 Task: Find connections with filter location Suhl with filter topic #personalbrandingwith filter profile language German with filter current company Rothschild & Co with filter school Dayananda Sagar University with filter industry Hospitals with filter service category Information Management with filter keywords title Zoologist
Action: Mouse moved to (145, 220)
Screenshot: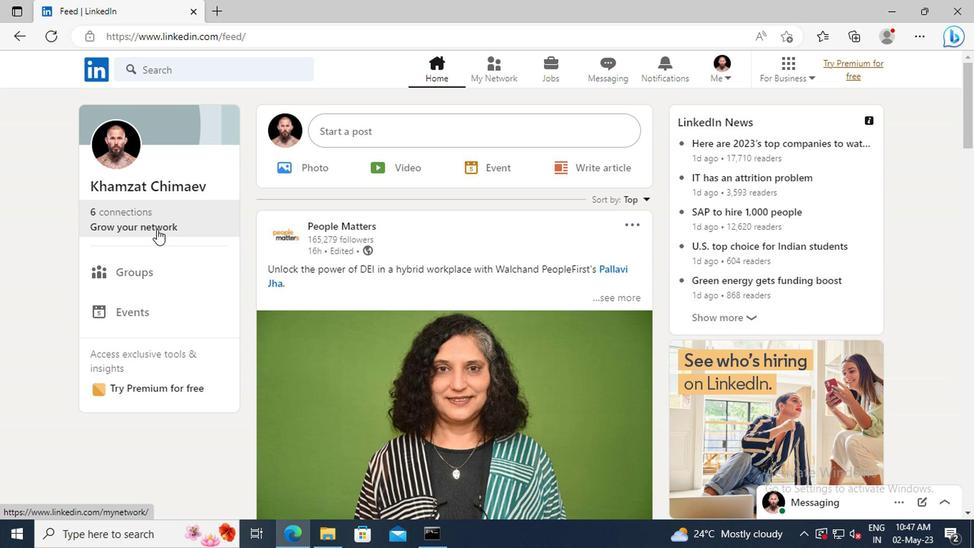 
Action: Mouse pressed left at (145, 220)
Screenshot: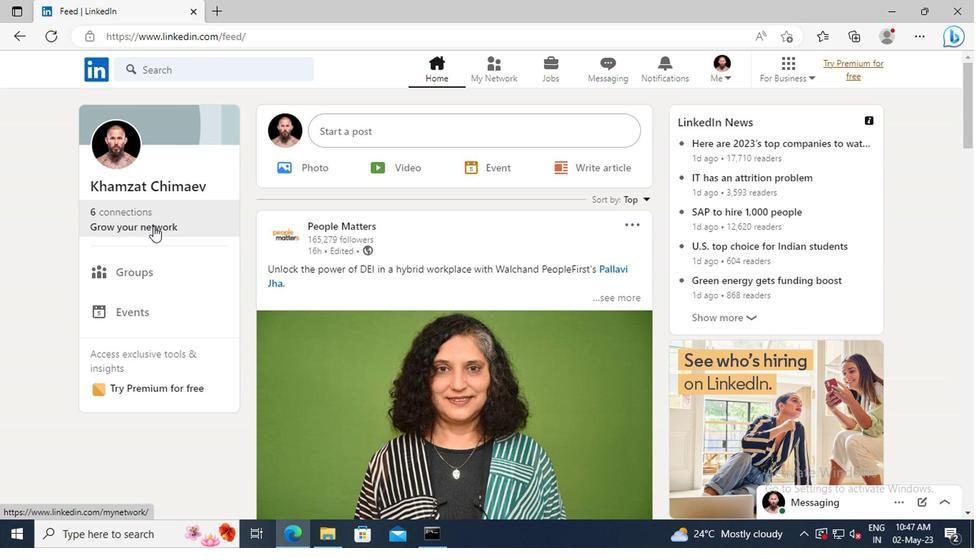 
Action: Mouse moved to (151, 148)
Screenshot: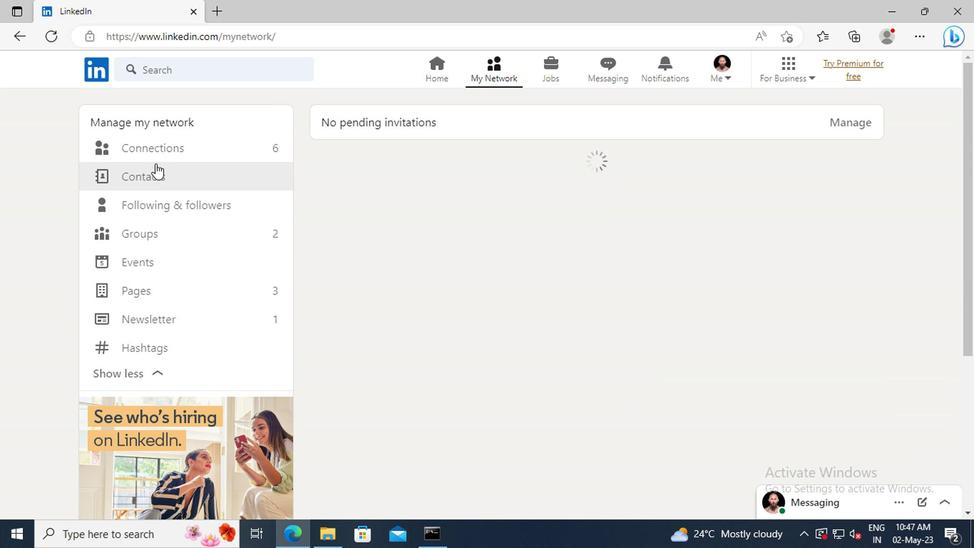 
Action: Mouse pressed left at (151, 148)
Screenshot: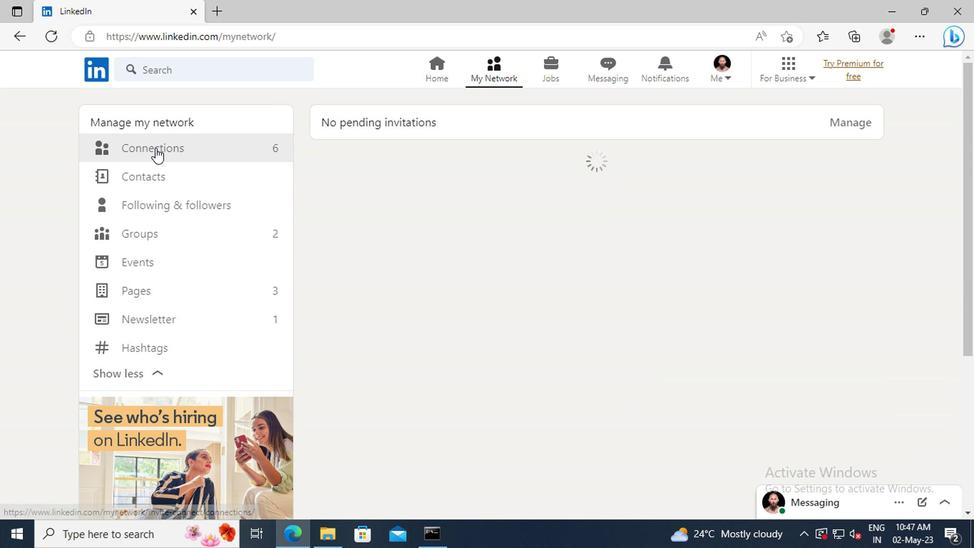 
Action: Mouse moved to (574, 153)
Screenshot: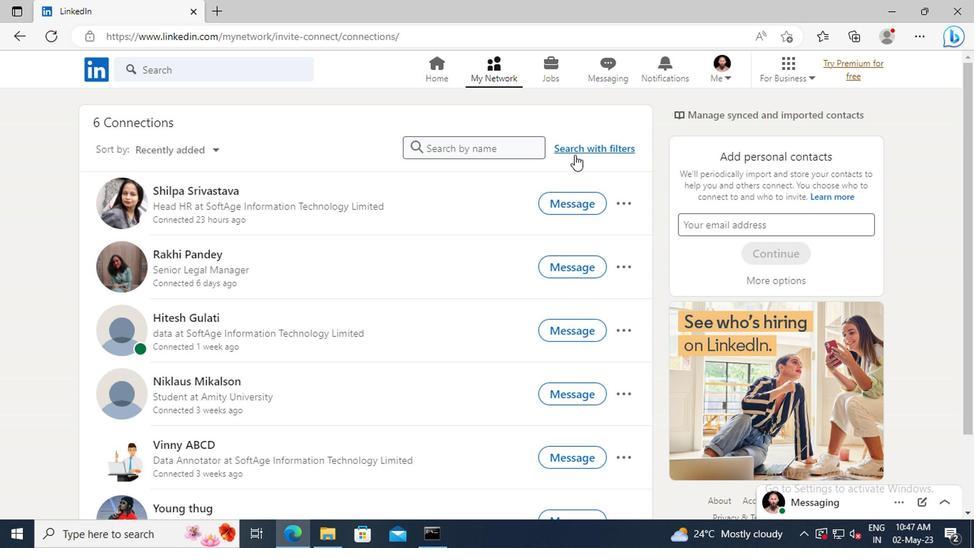 
Action: Mouse pressed left at (574, 153)
Screenshot: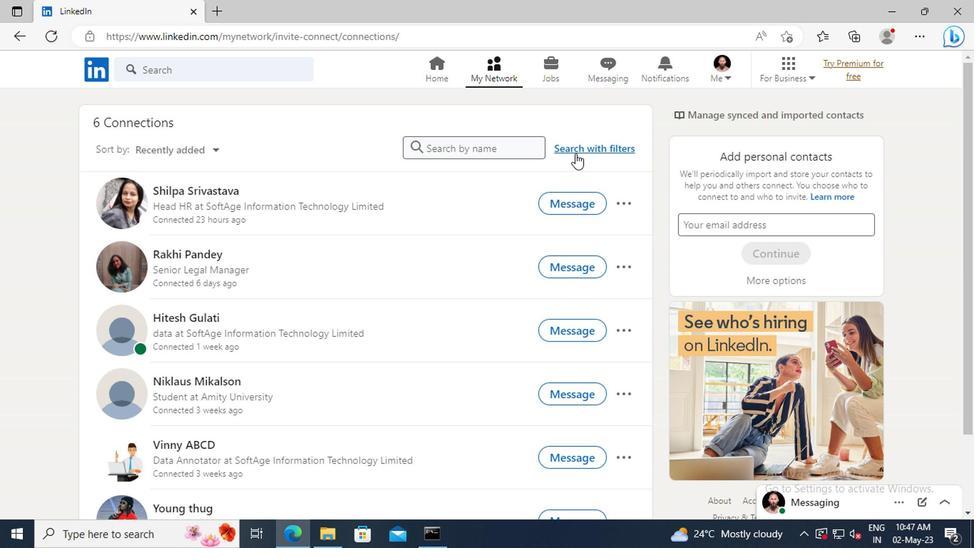
Action: Mouse moved to (532, 113)
Screenshot: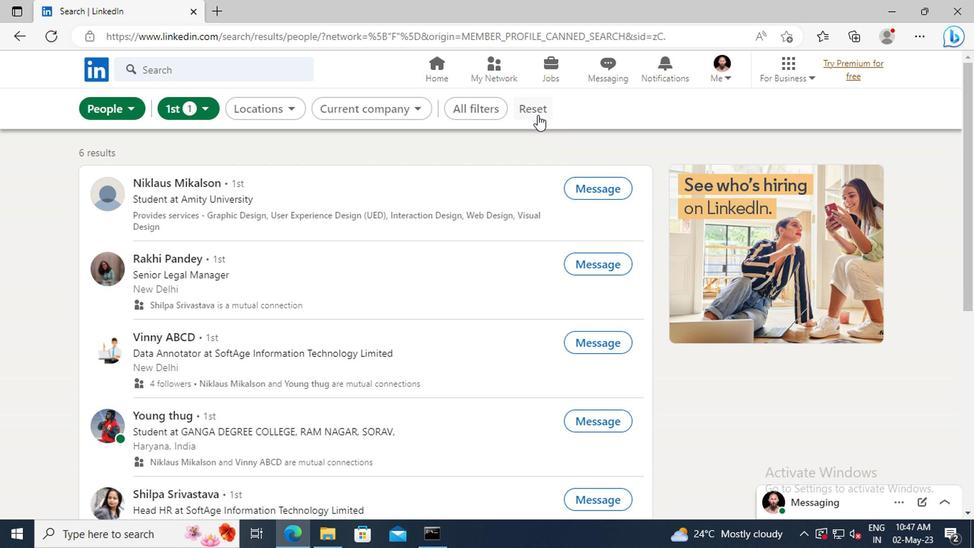 
Action: Mouse pressed left at (532, 113)
Screenshot: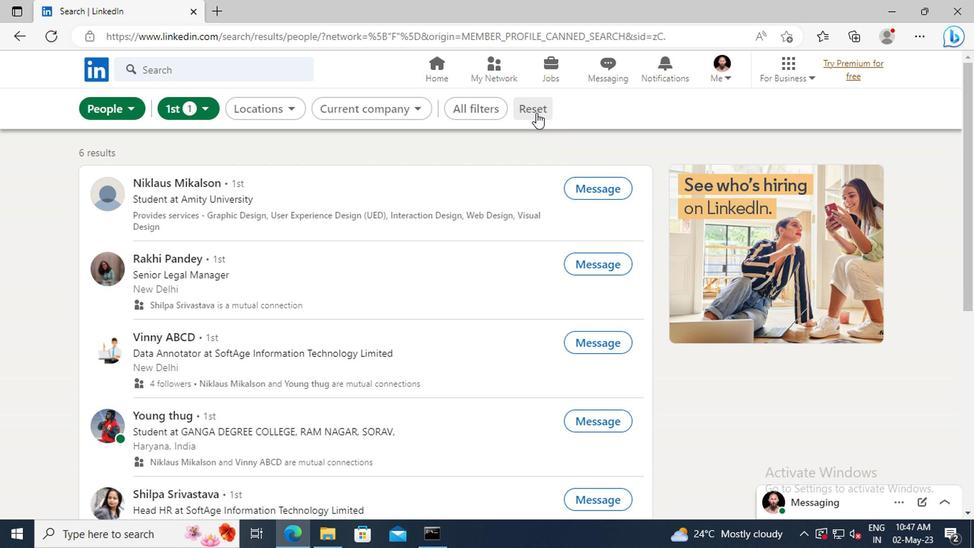 
Action: Mouse moved to (511, 111)
Screenshot: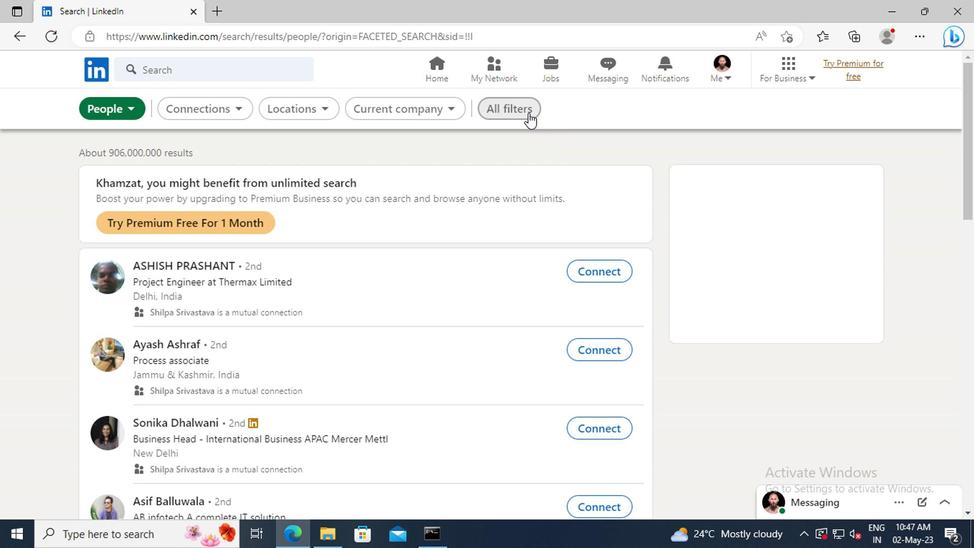 
Action: Mouse pressed left at (511, 111)
Screenshot: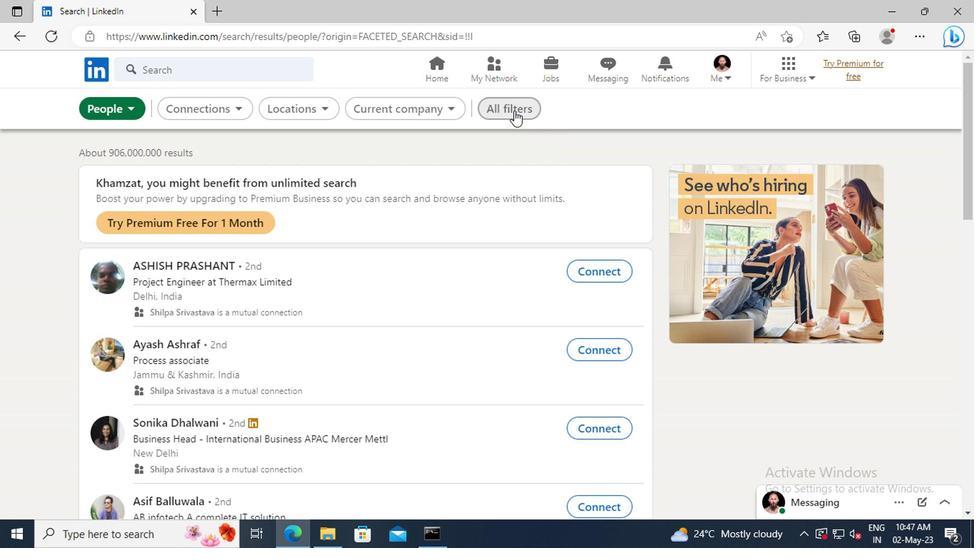 
Action: Mouse moved to (718, 238)
Screenshot: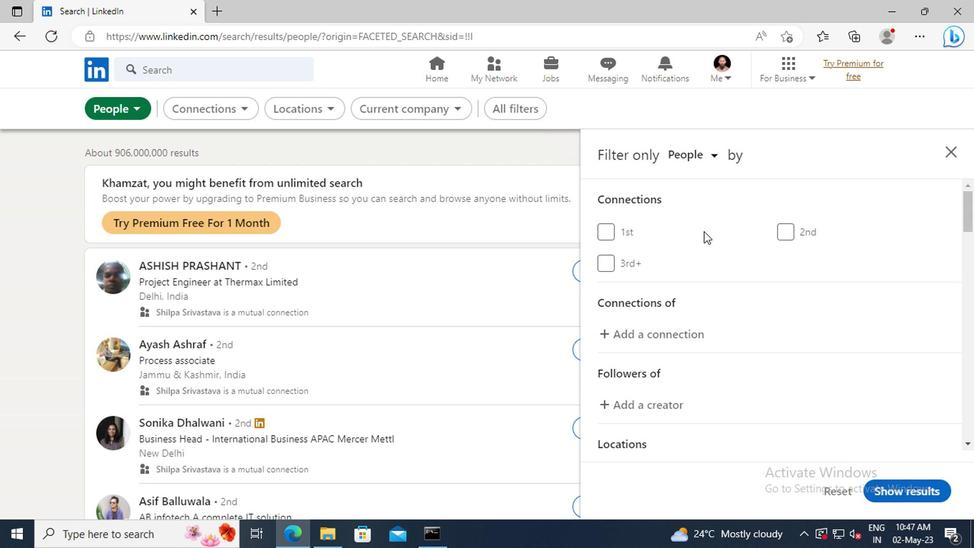 
Action: Mouse scrolled (718, 236) with delta (0, -1)
Screenshot: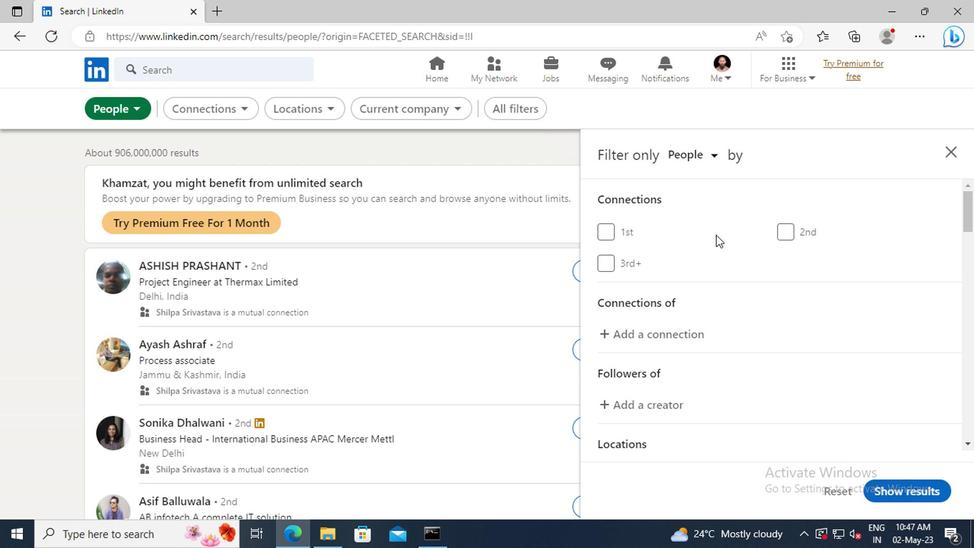 
Action: Mouse scrolled (718, 236) with delta (0, -1)
Screenshot: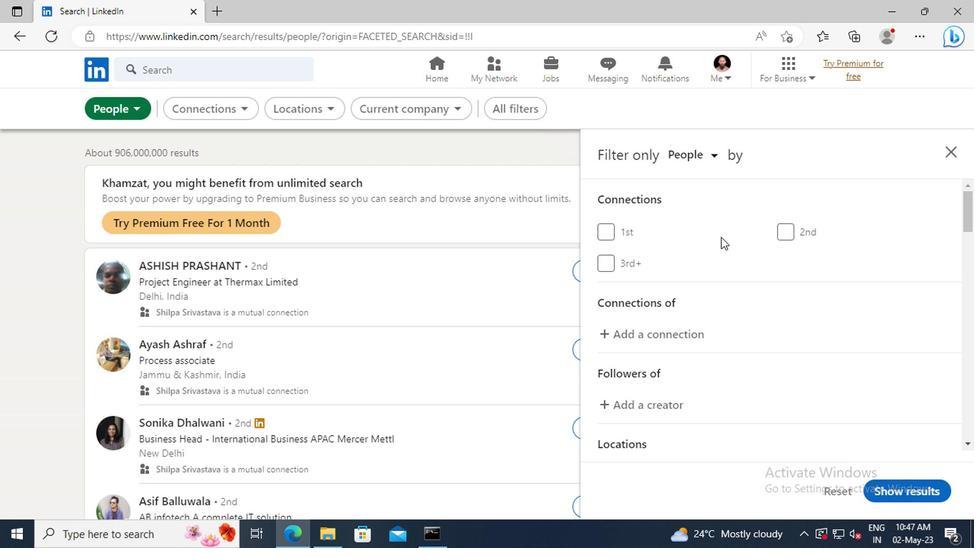 
Action: Mouse scrolled (718, 236) with delta (0, -1)
Screenshot: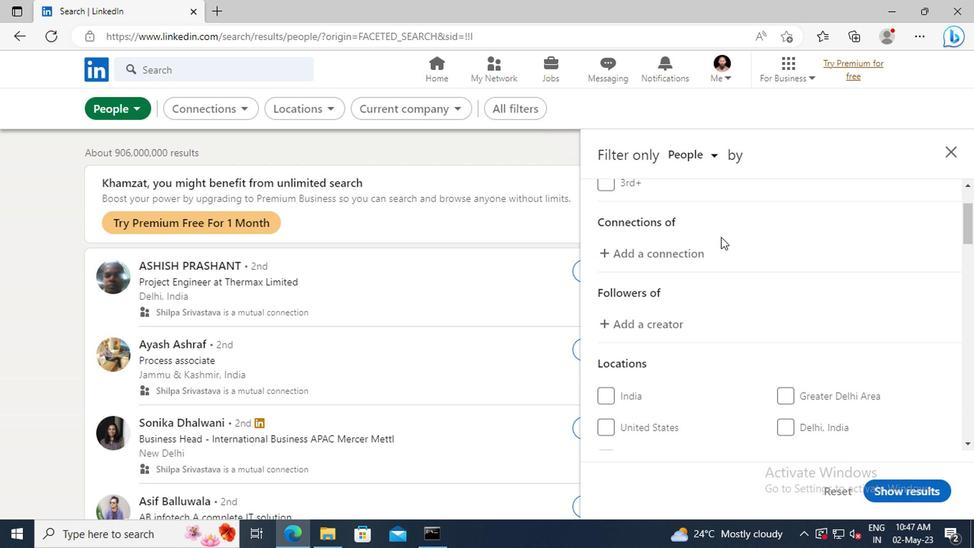 
Action: Mouse scrolled (718, 236) with delta (0, -1)
Screenshot: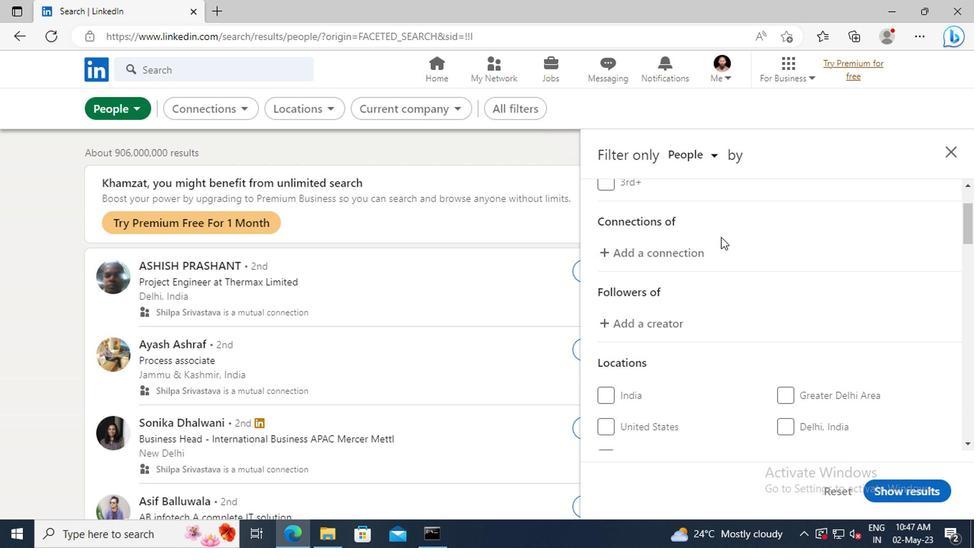 
Action: Mouse moved to (718, 238)
Screenshot: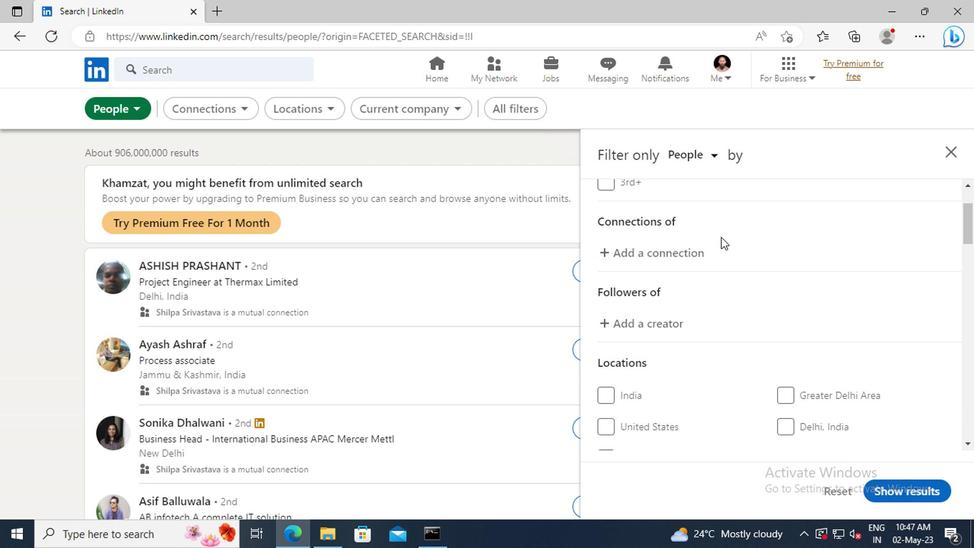 
Action: Mouse scrolled (718, 236) with delta (0, -1)
Screenshot: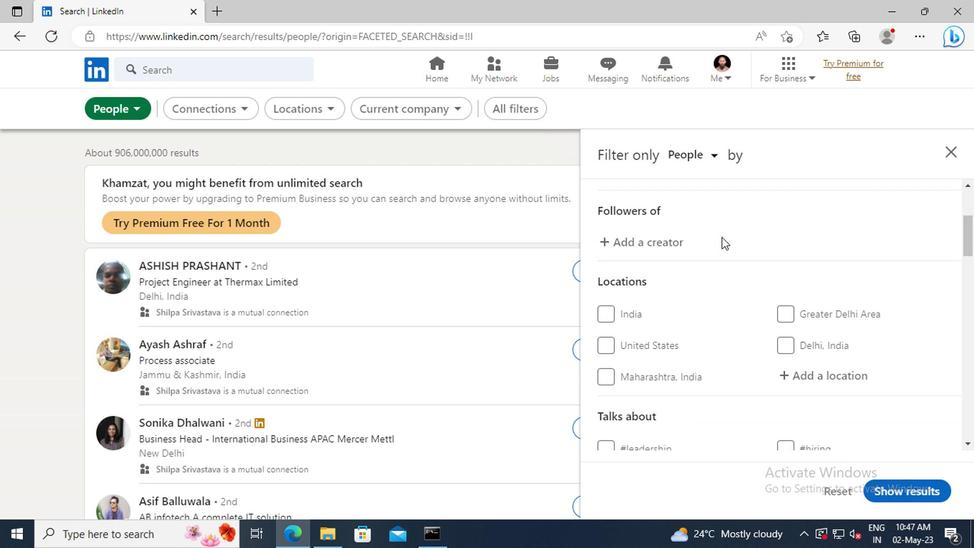 
Action: Mouse moved to (782, 334)
Screenshot: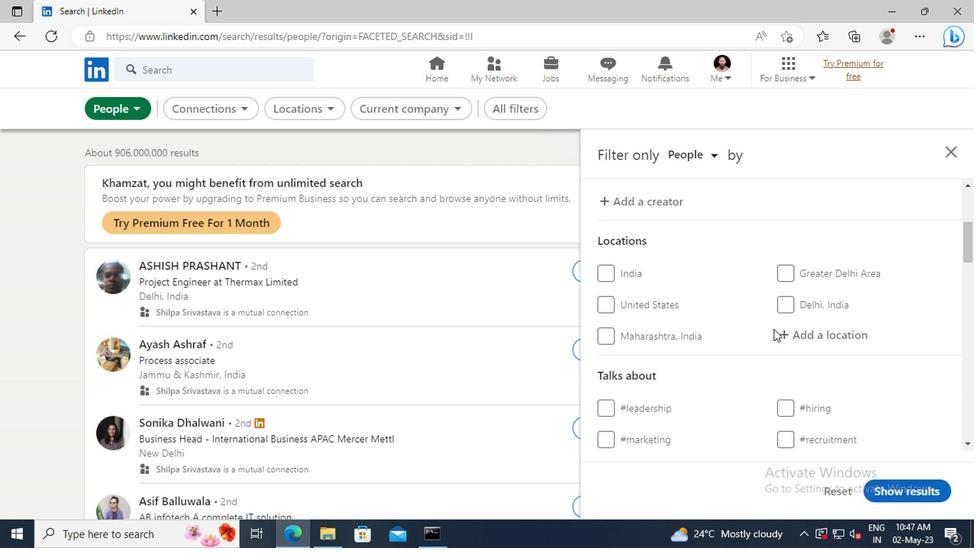 
Action: Mouse pressed left at (782, 334)
Screenshot: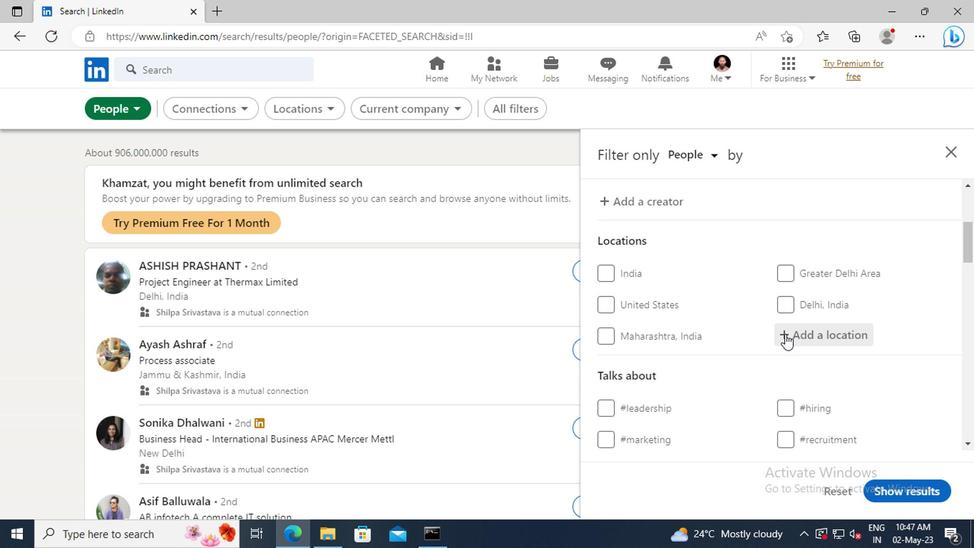 
Action: Key pressed <Key.shift>SUHL
Screenshot: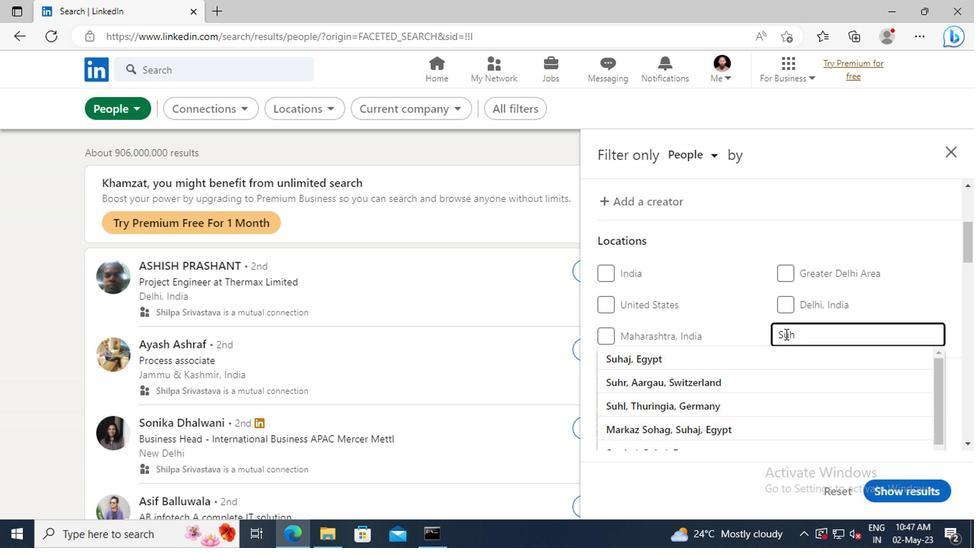 
Action: Mouse moved to (788, 352)
Screenshot: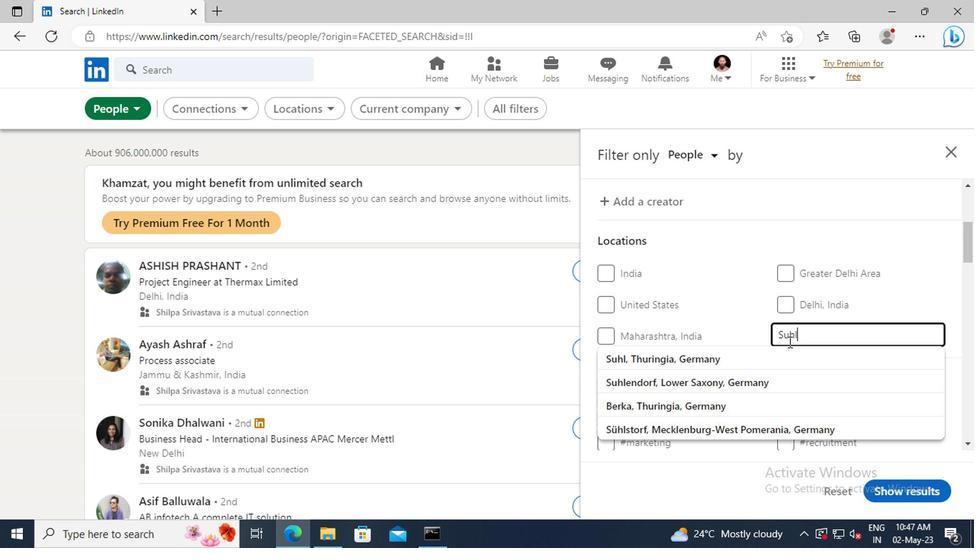
Action: Mouse pressed left at (788, 352)
Screenshot: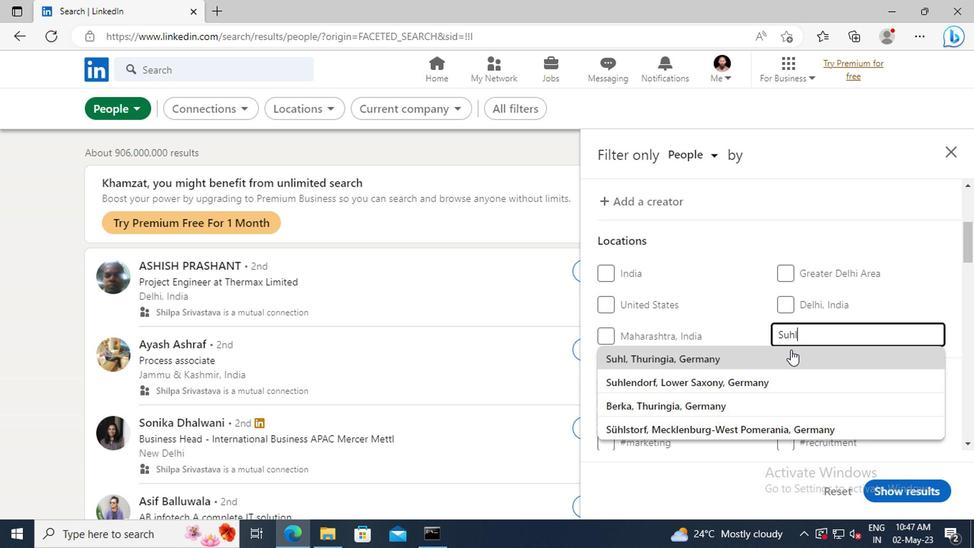 
Action: Mouse scrolled (788, 351) with delta (0, 0)
Screenshot: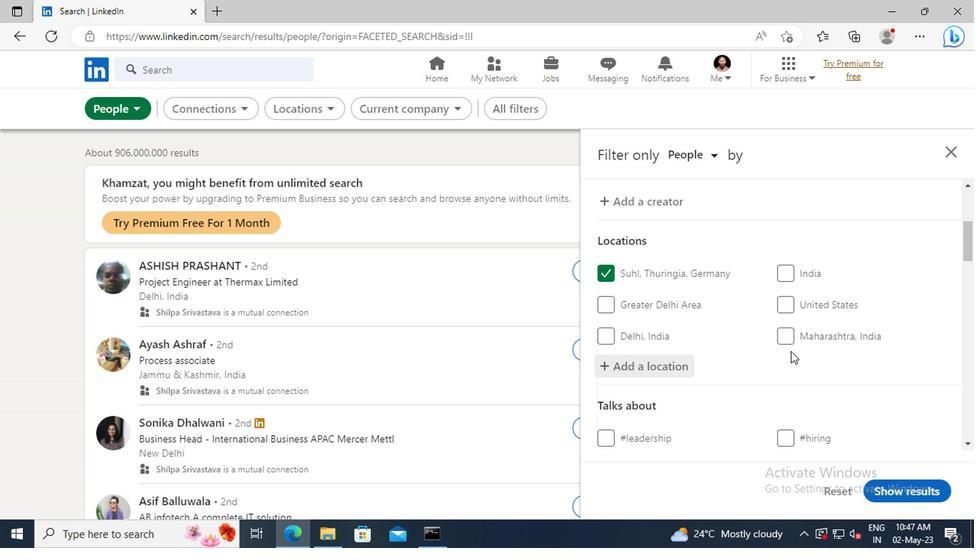 
Action: Mouse scrolled (788, 351) with delta (0, 0)
Screenshot: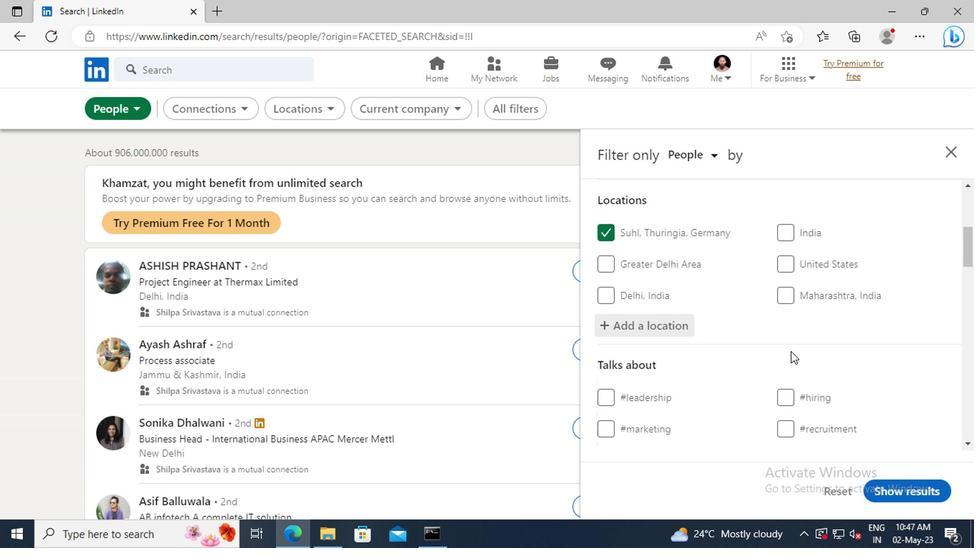 
Action: Mouse scrolled (788, 351) with delta (0, 0)
Screenshot: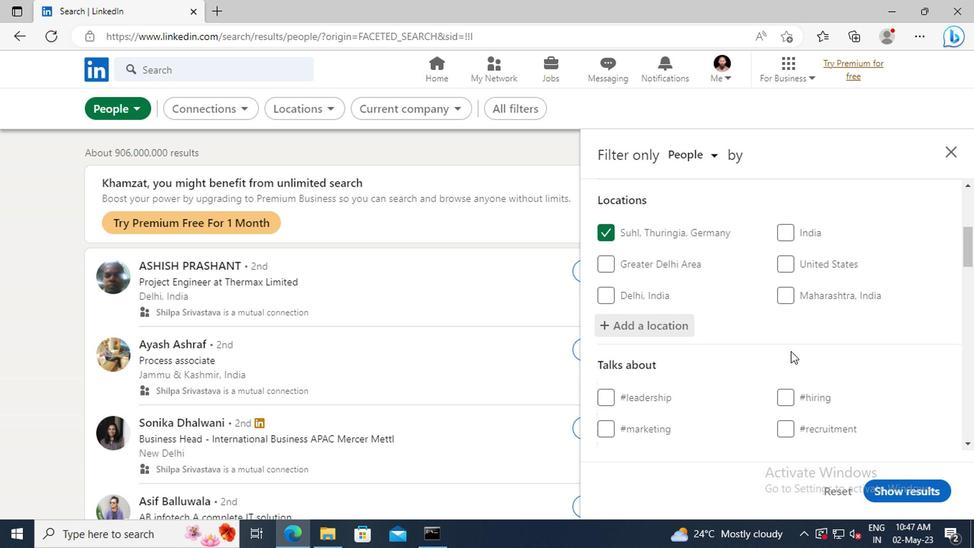 
Action: Mouse scrolled (788, 351) with delta (0, 0)
Screenshot: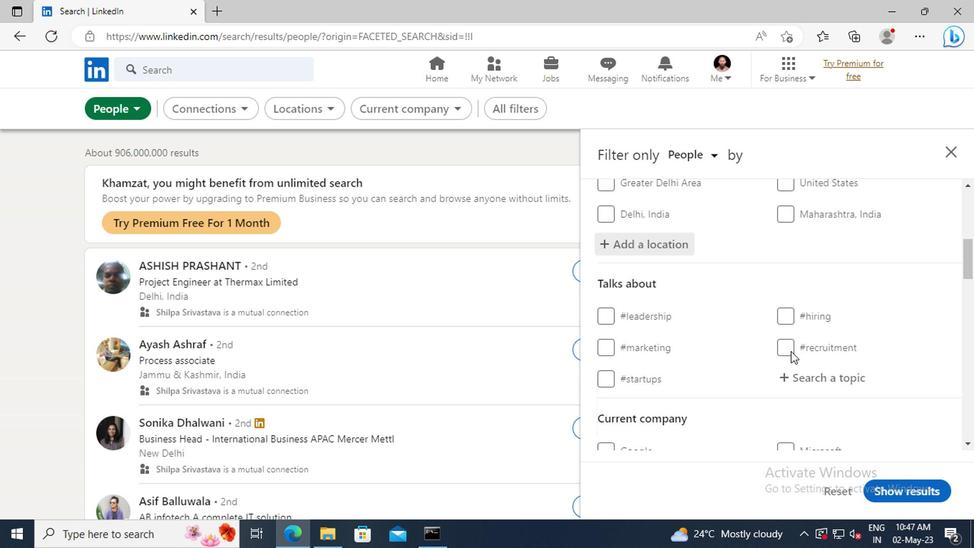 
Action: Mouse moved to (789, 343)
Screenshot: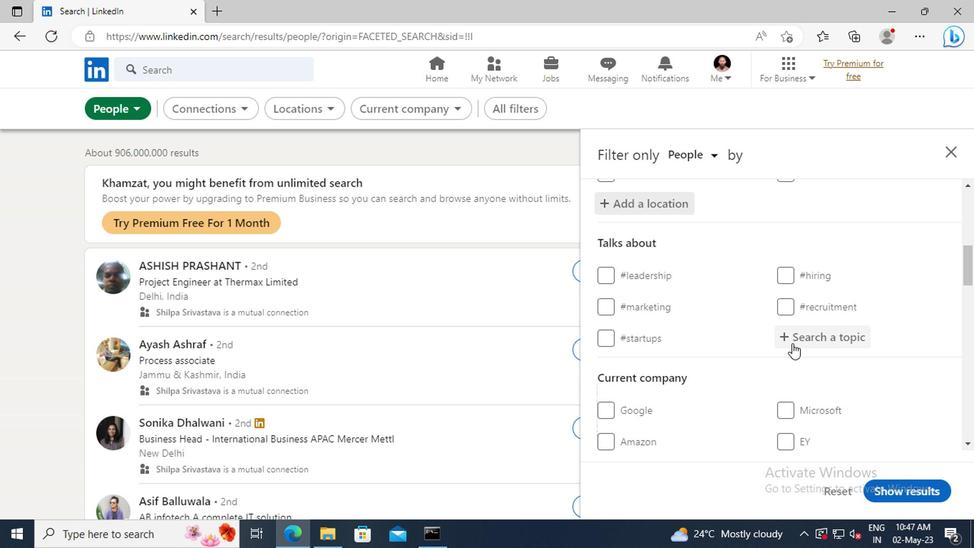 
Action: Mouse pressed left at (789, 343)
Screenshot: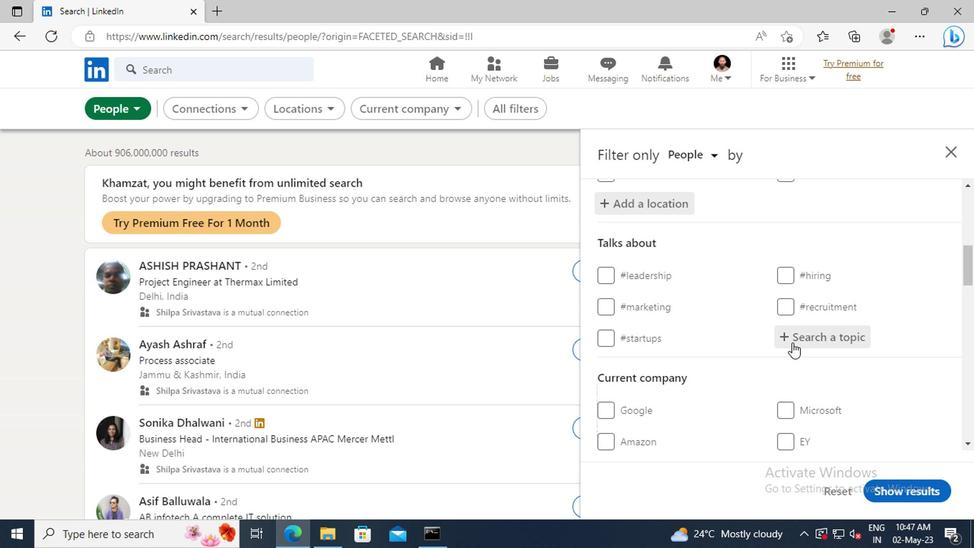 
Action: Key pressed PERSONALBR
Screenshot: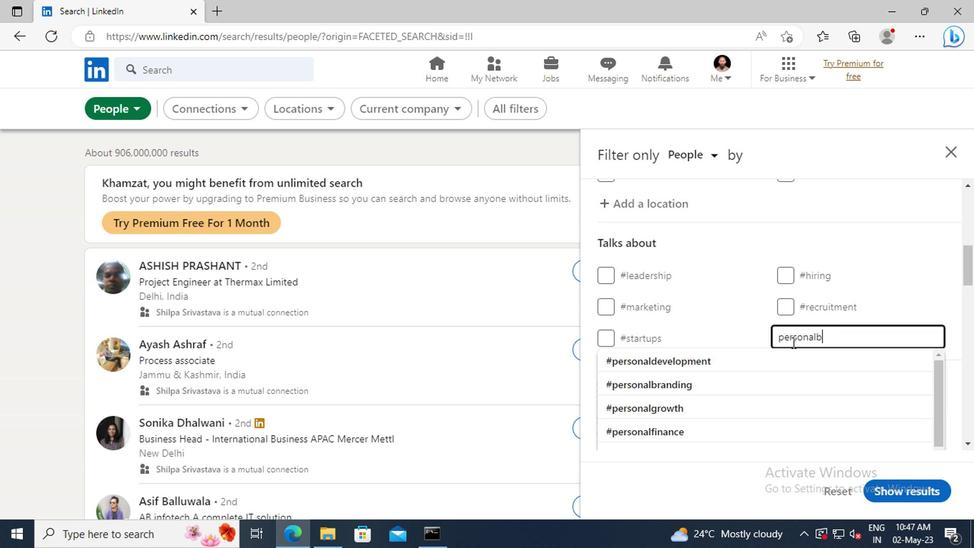 
Action: Mouse moved to (789, 354)
Screenshot: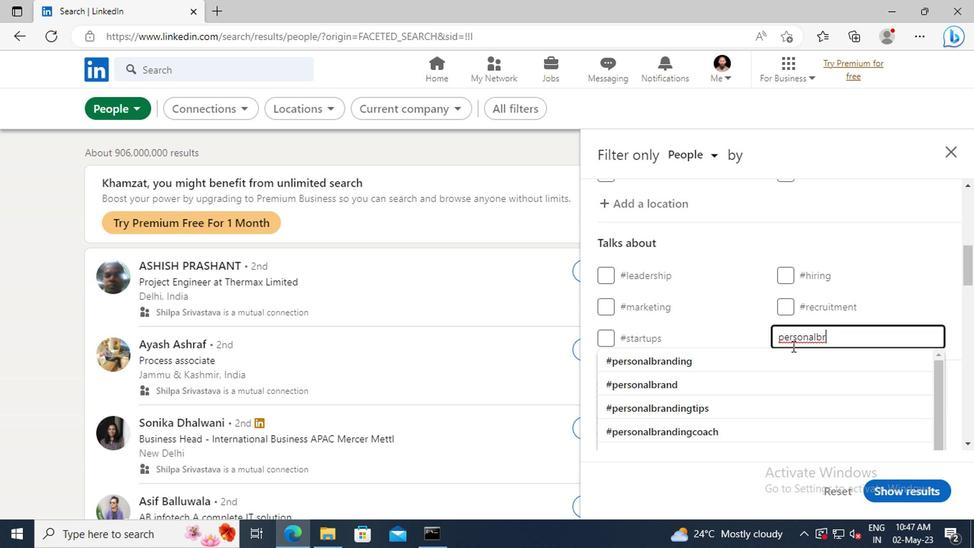 
Action: Mouse pressed left at (789, 354)
Screenshot: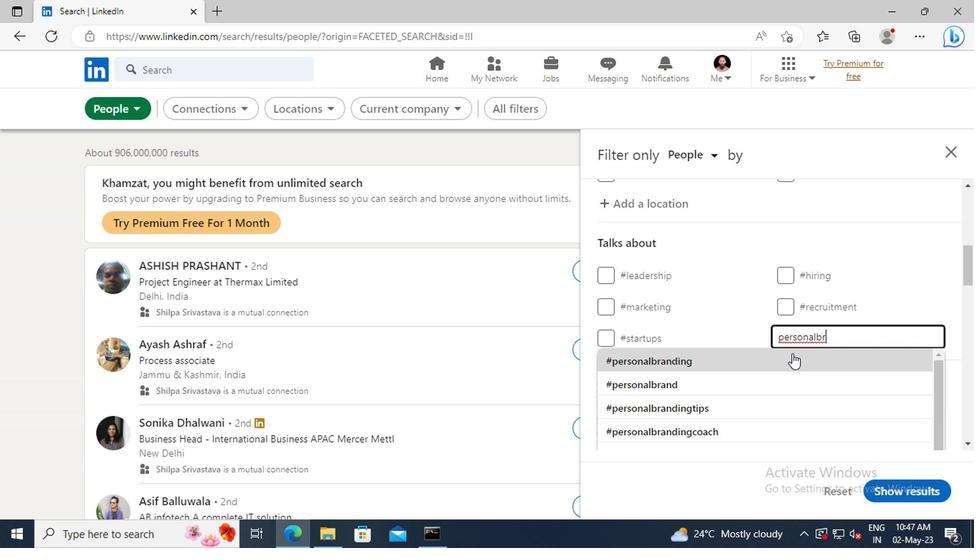 
Action: Mouse scrolled (789, 353) with delta (0, 0)
Screenshot: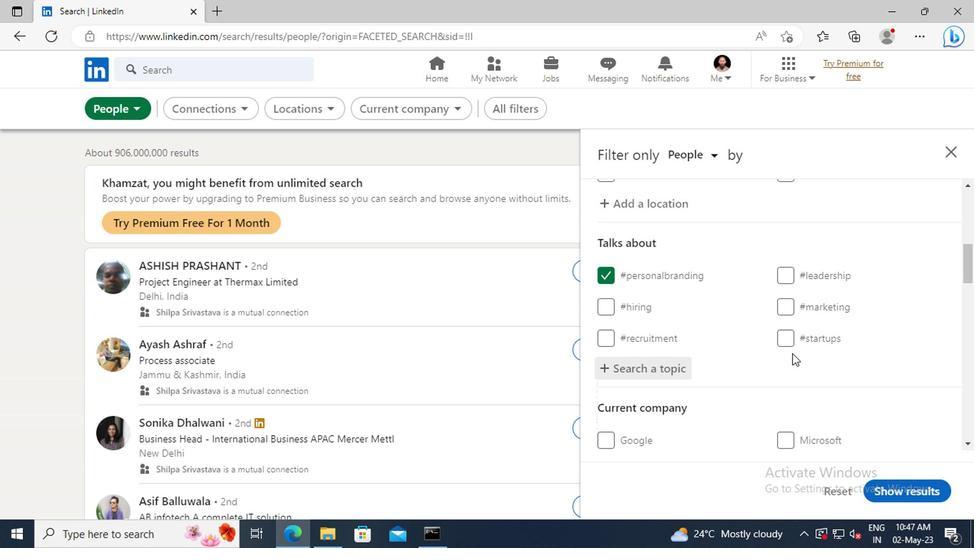 
Action: Mouse scrolled (789, 353) with delta (0, 0)
Screenshot: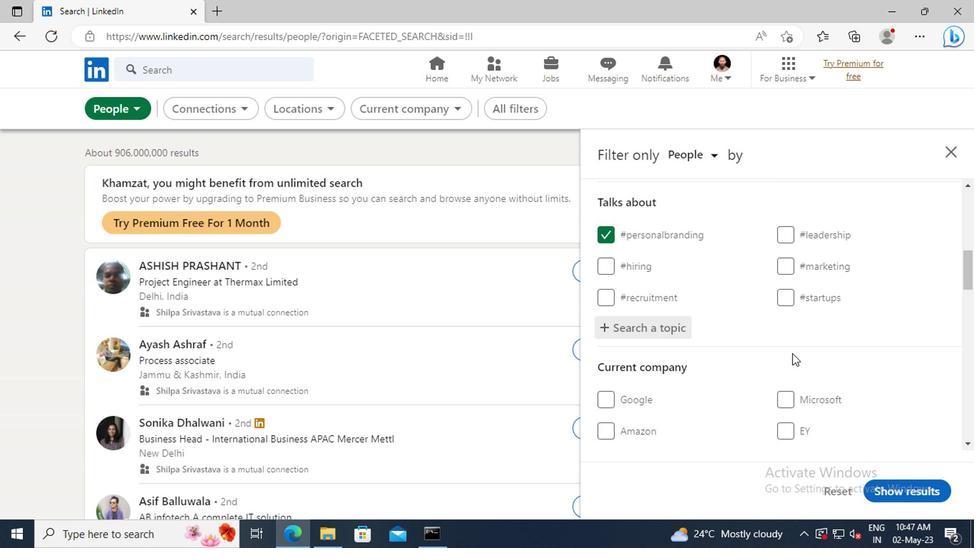 
Action: Mouse scrolled (789, 353) with delta (0, 0)
Screenshot: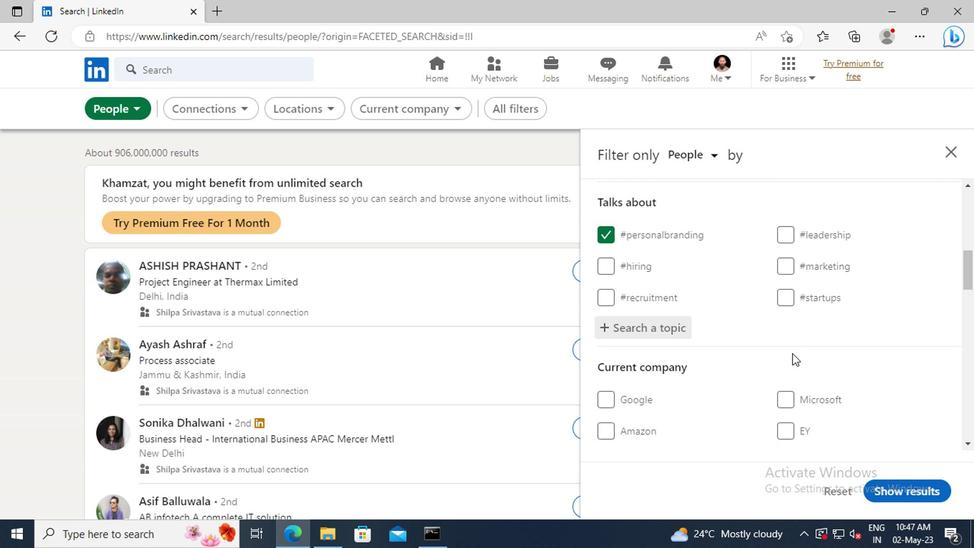 
Action: Mouse scrolled (789, 353) with delta (0, 0)
Screenshot: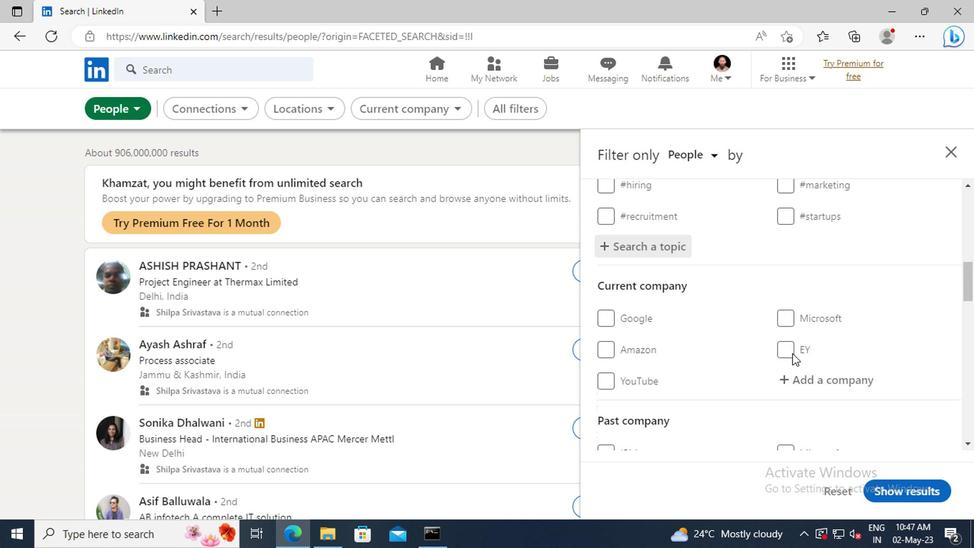 
Action: Mouse scrolled (789, 353) with delta (0, 0)
Screenshot: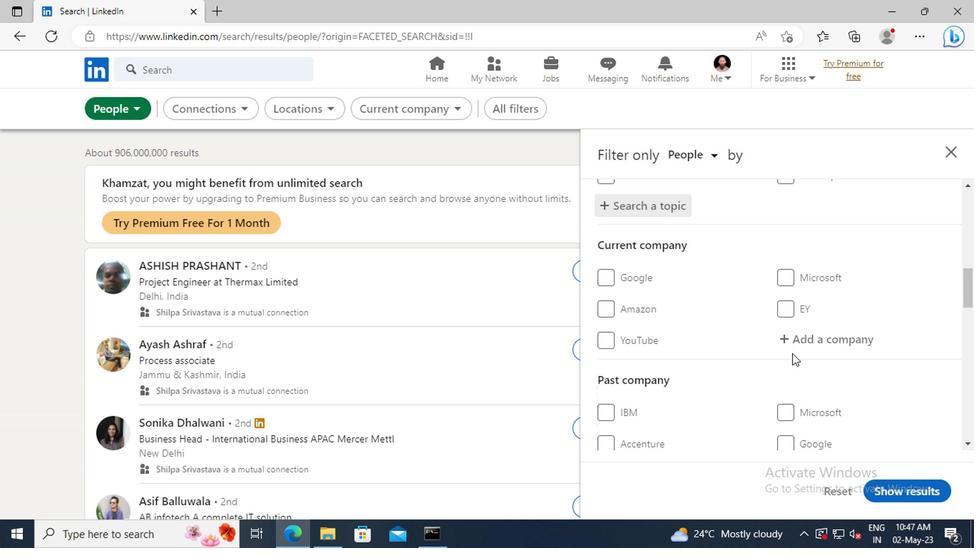 
Action: Mouse scrolled (789, 353) with delta (0, 0)
Screenshot: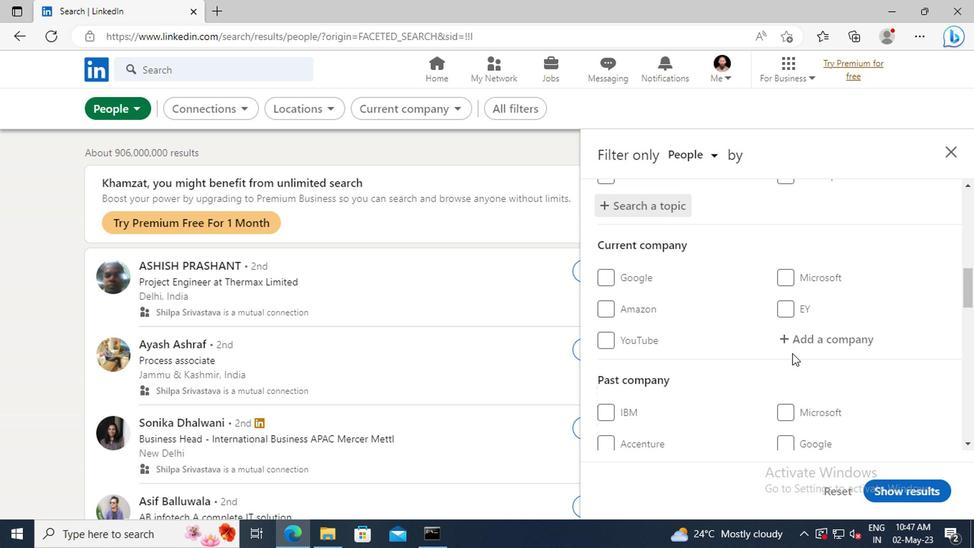 
Action: Mouse scrolled (789, 353) with delta (0, 0)
Screenshot: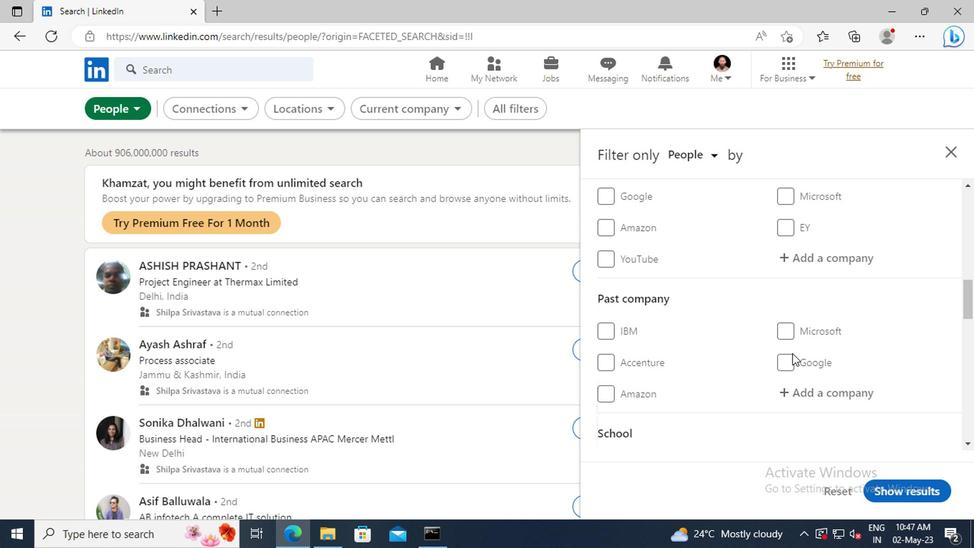 
Action: Mouse scrolled (789, 353) with delta (0, 0)
Screenshot: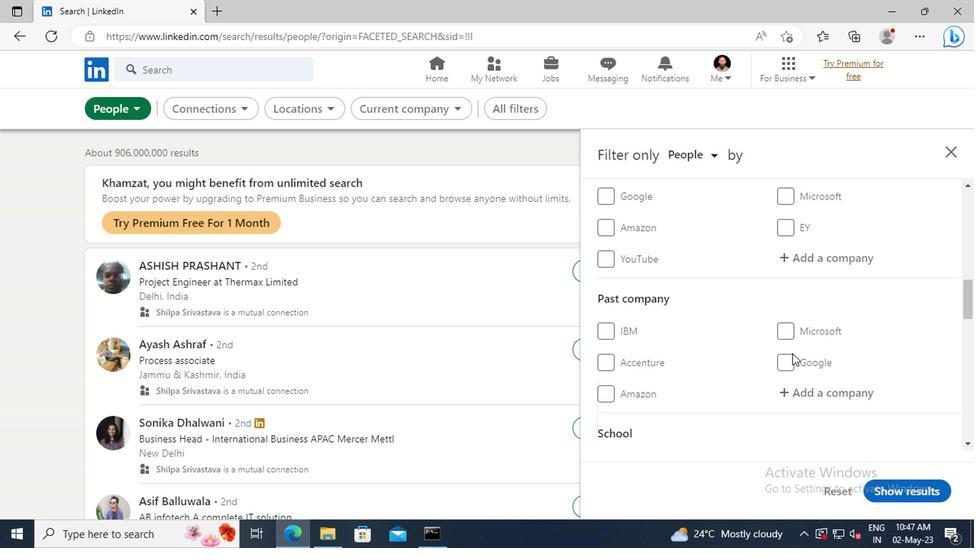 
Action: Mouse scrolled (789, 353) with delta (0, 0)
Screenshot: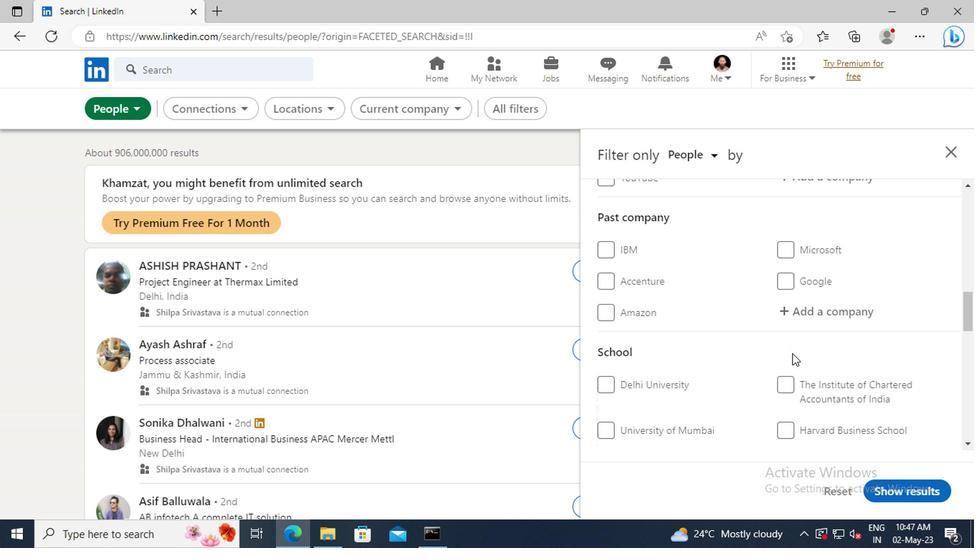 
Action: Mouse scrolled (789, 353) with delta (0, 0)
Screenshot: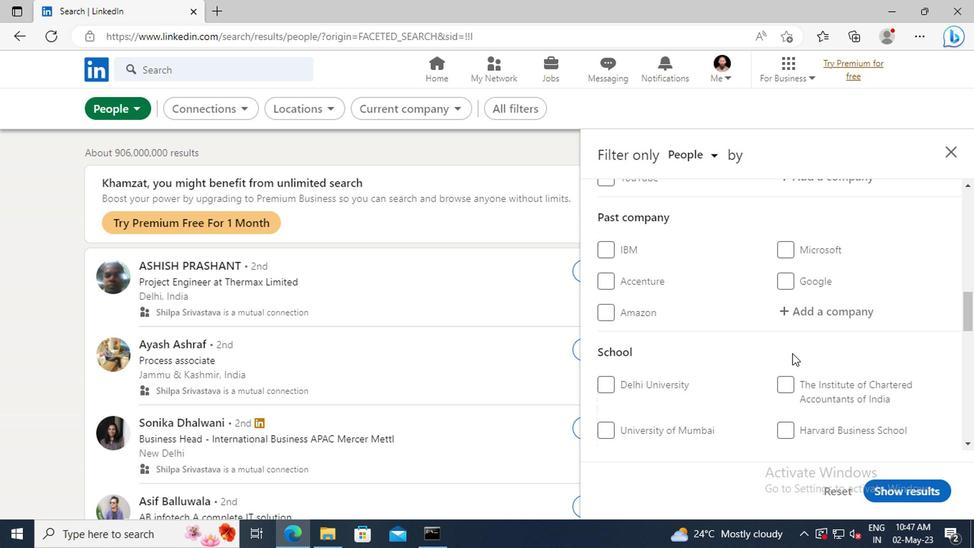 
Action: Mouse scrolled (789, 353) with delta (0, 0)
Screenshot: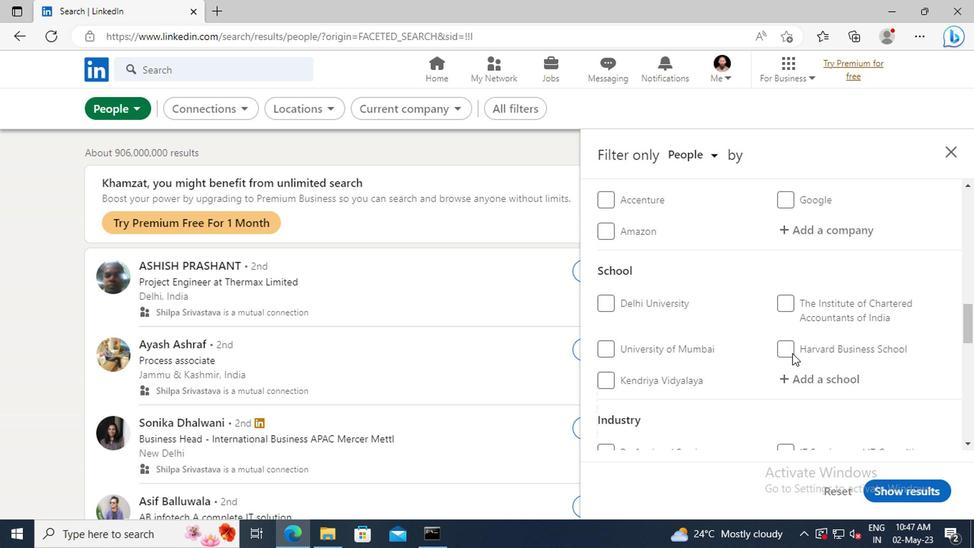 
Action: Mouse scrolled (789, 353) with delta (0, 0)
Screenshot: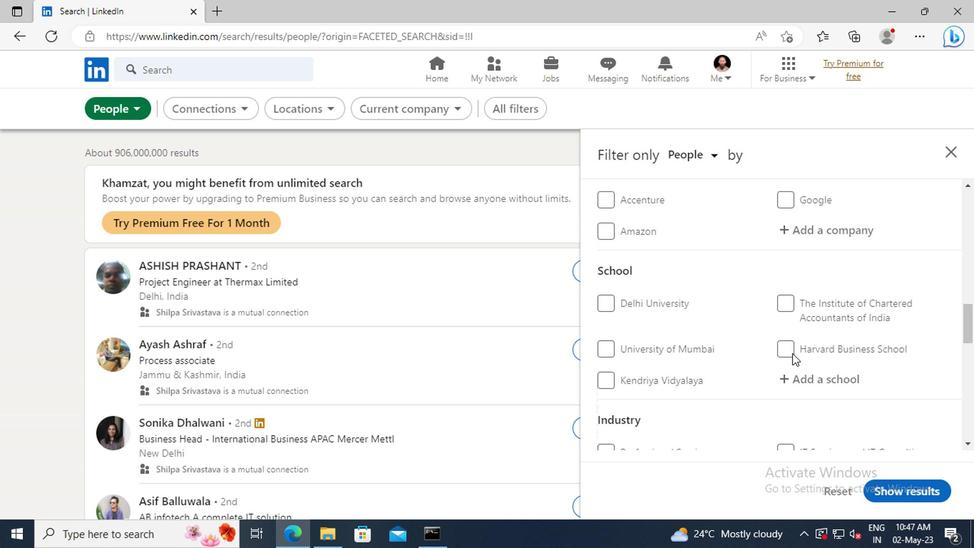 
Action: Mouse scrolled (789, 353) with delta (0, 0)
Screenshot: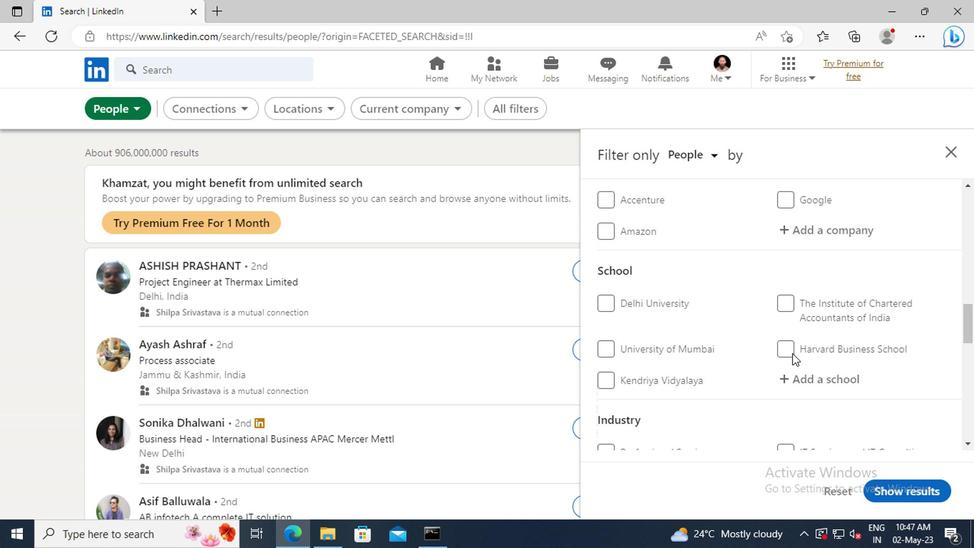 
Action: Mouse scrolled (789, 353) with delta (0, 0)
Screenshot: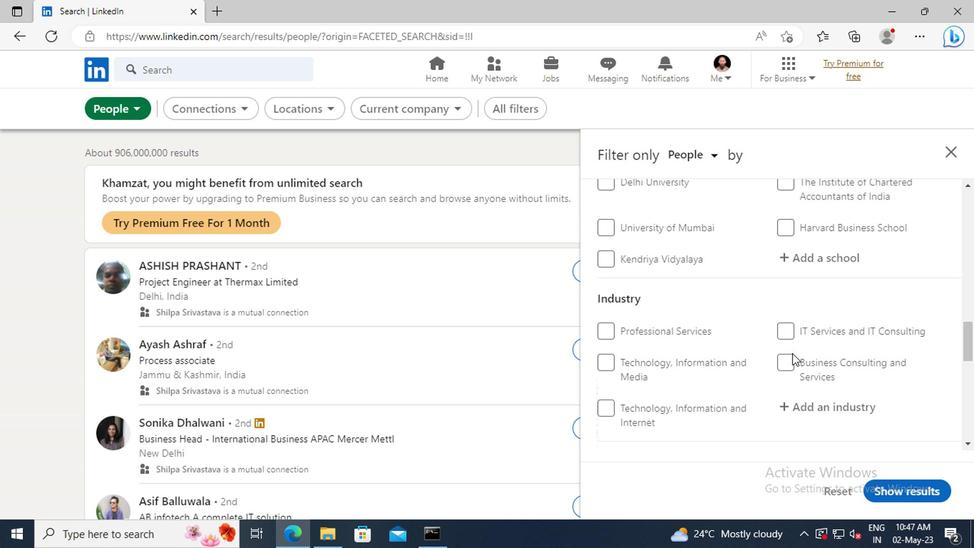 
Action: Mouse scrolled (789, 353) with delta (0, 0)
Screenshot: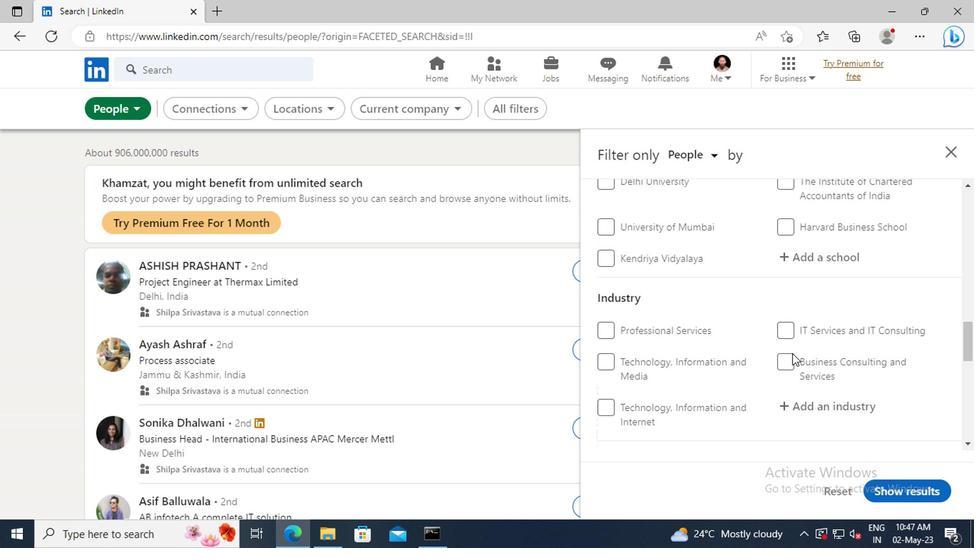 
Action: Mouse scrolled (789, 353) with delta (0, 0)
Screenshot: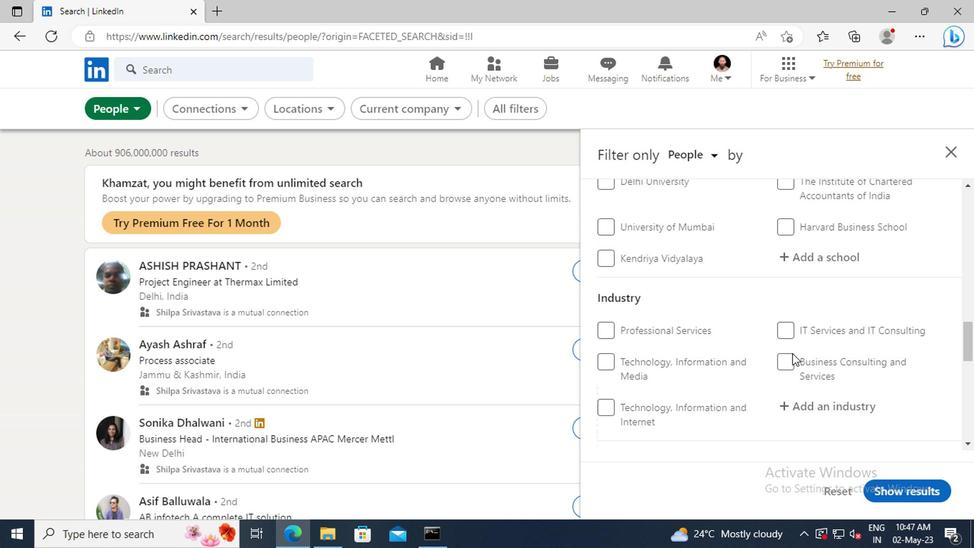
Action: Mouse scrolled (789, 353) with delta (0, 0)
Screenshot: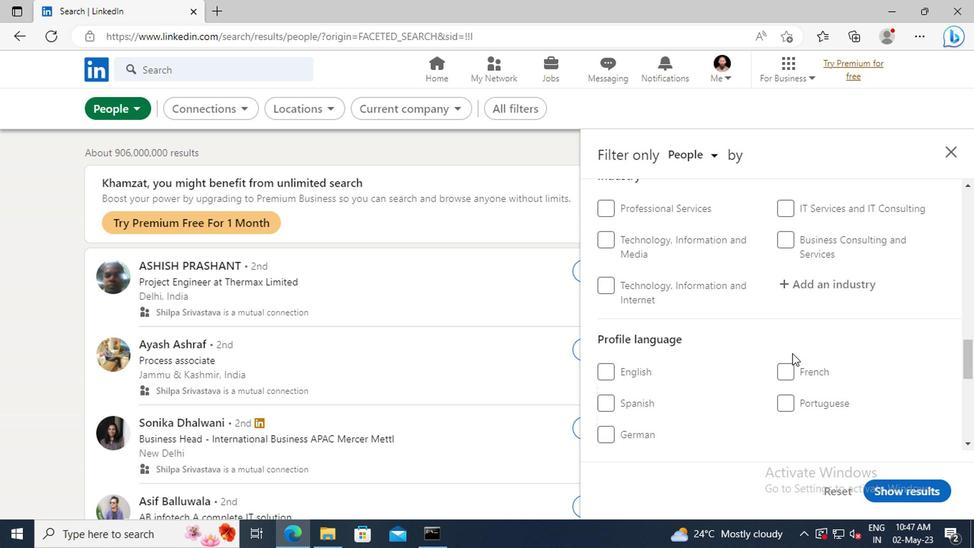 
Action: Mouse moved to (602, 395)
Screenshot: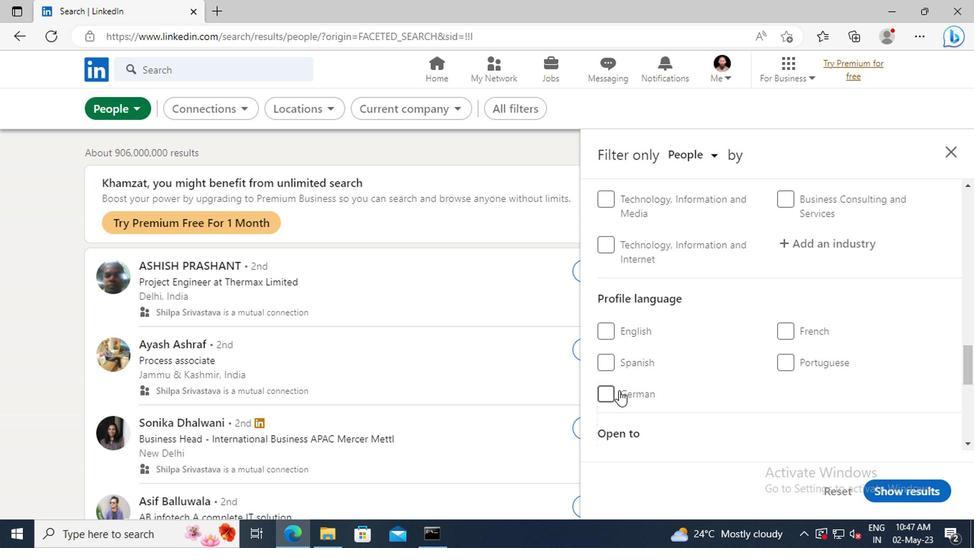
Action: Mouse pressed left at (602, 395)
Screenshot: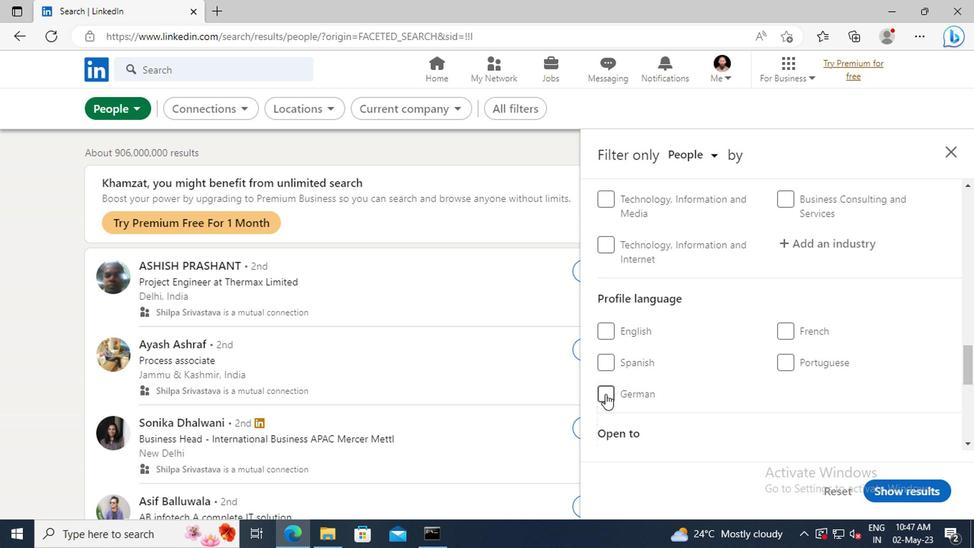 
Action: Mouse moved to (793, 380)
Screenshot: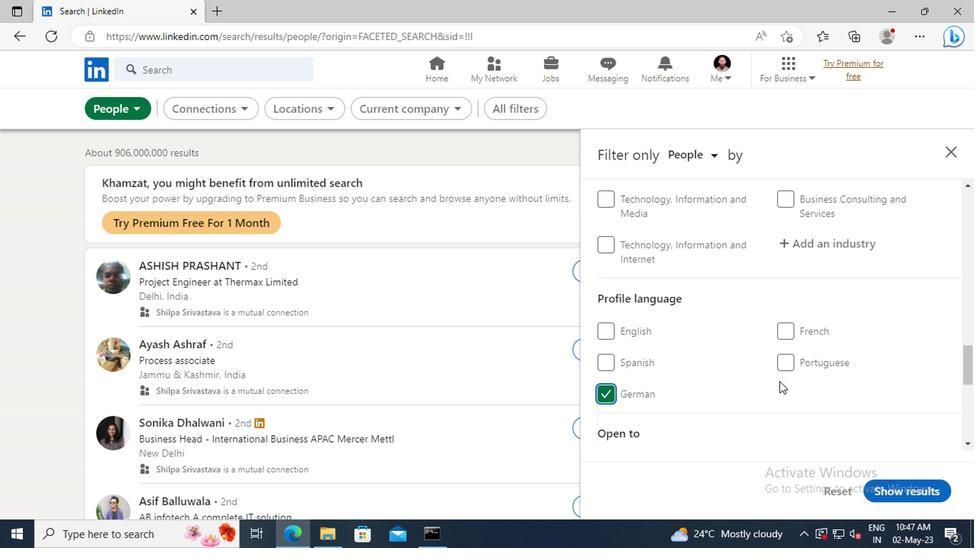 
Action: Mouse scrolled (793, 381) with delta (0, 1)
Screenshot: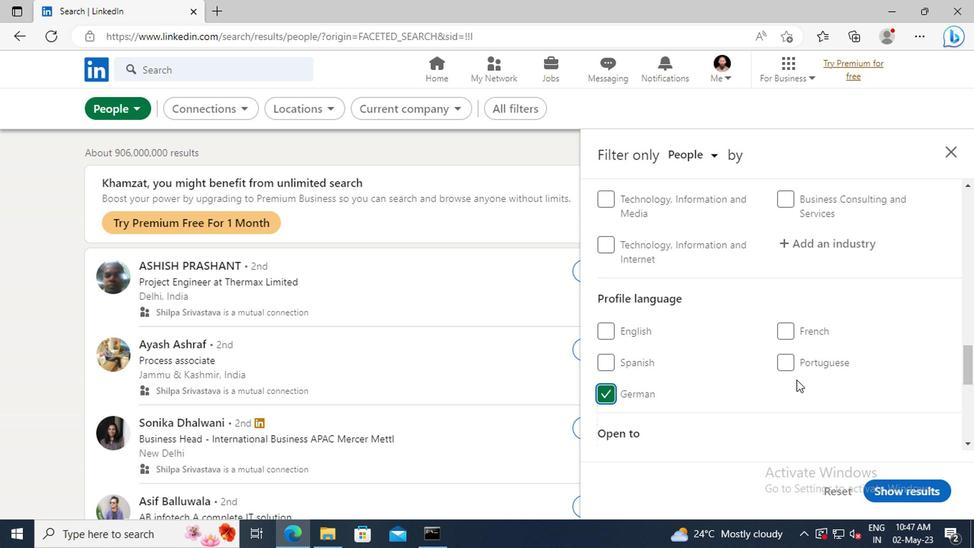
Action: Mouse scrolled (793, 381) with delta (0, 1)
Screenshot: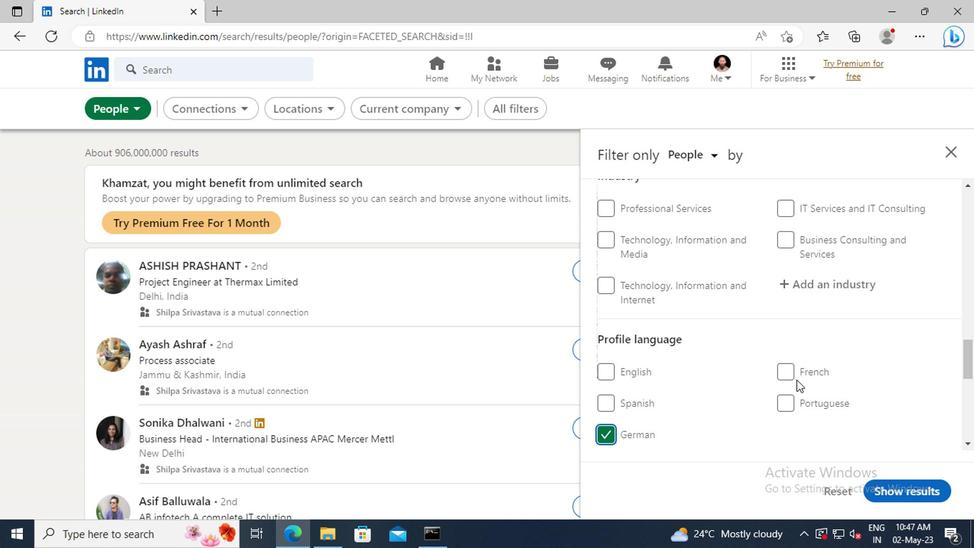 
Action: Mouse scrolled (793, 381) with delta (0, 1)
Screenshot: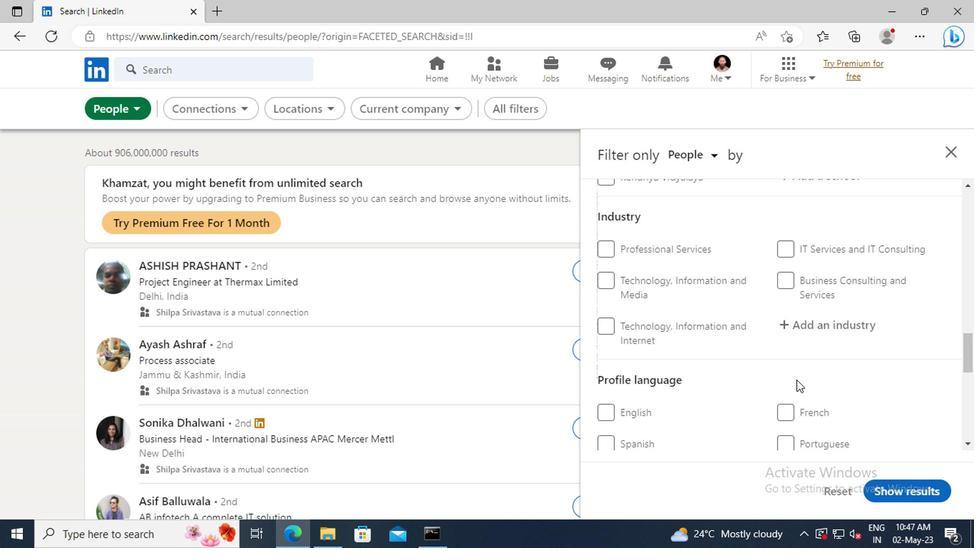 
Action: Mouse scrolled (793, 381) with delta (0, 1)
Screenshot: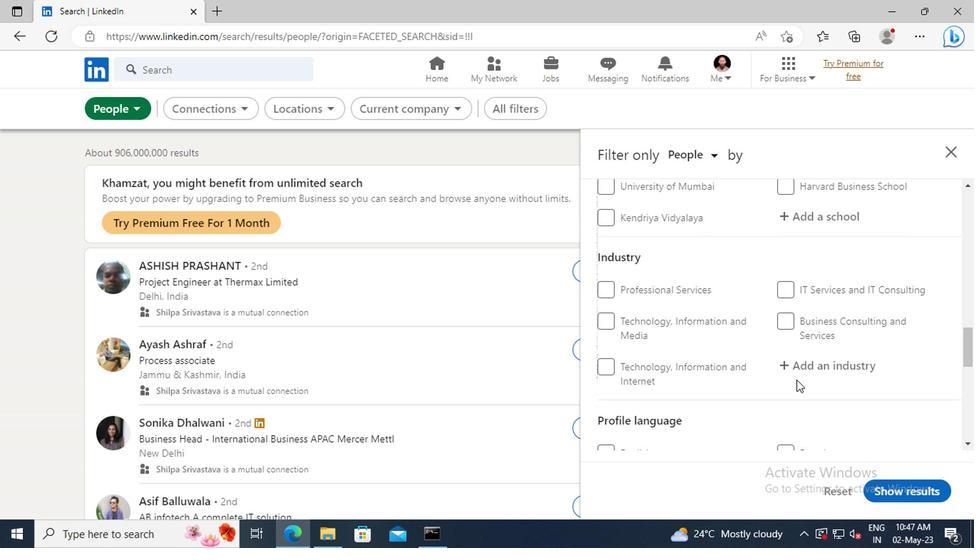 
Action: Mouse scrolled (793, 381) with delta (0, 1)
Screenshot: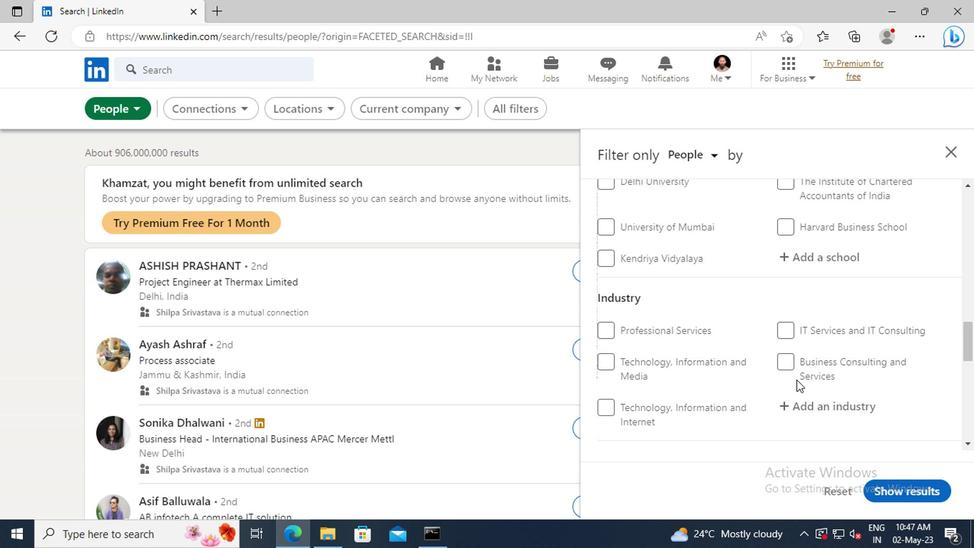 
Action: Mouse scrolled (793, 381) with delta (0, 1)
Screenshot: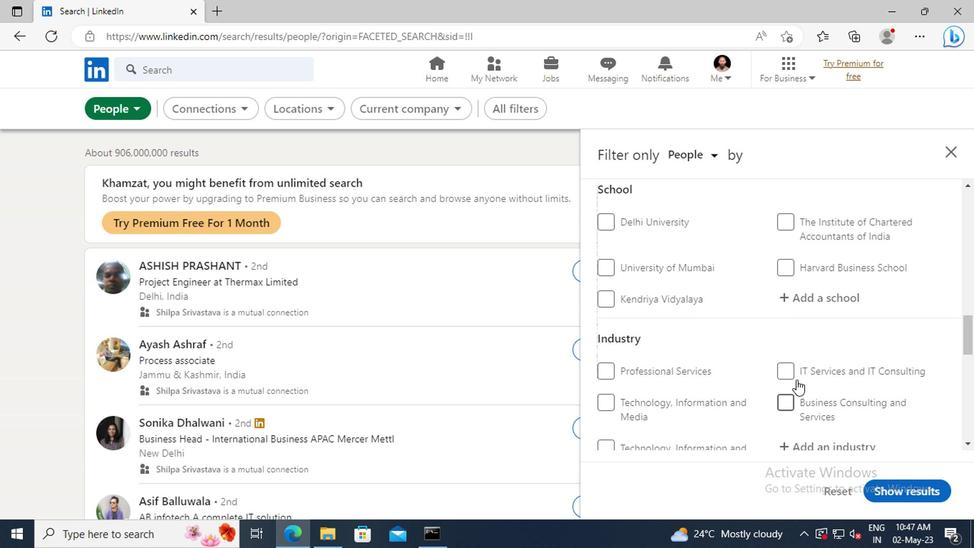 
Action: Mouse scrolled (793, 381) with delta (0, 1)
Screenshot: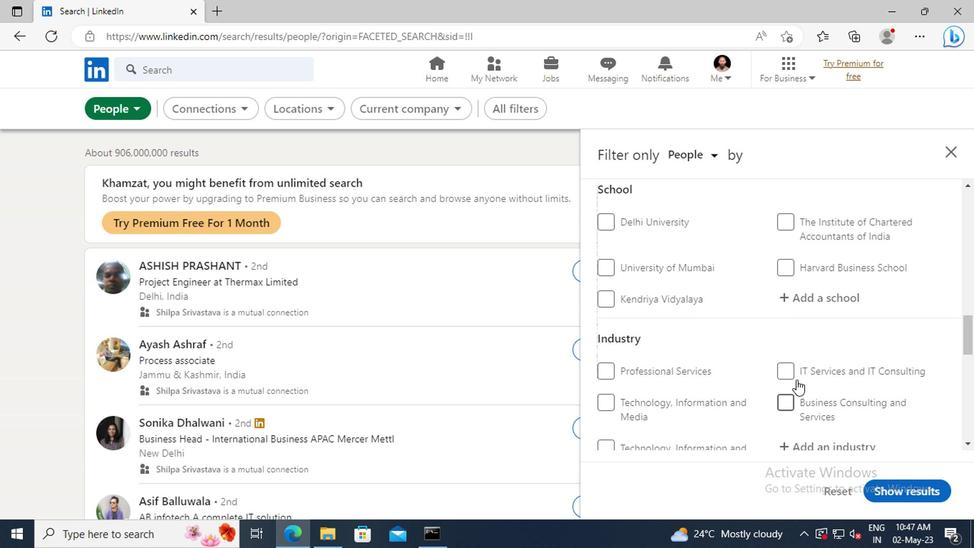 
Action: Mouse scrolled (793, 381) with delta (0, 1)
Screenshot: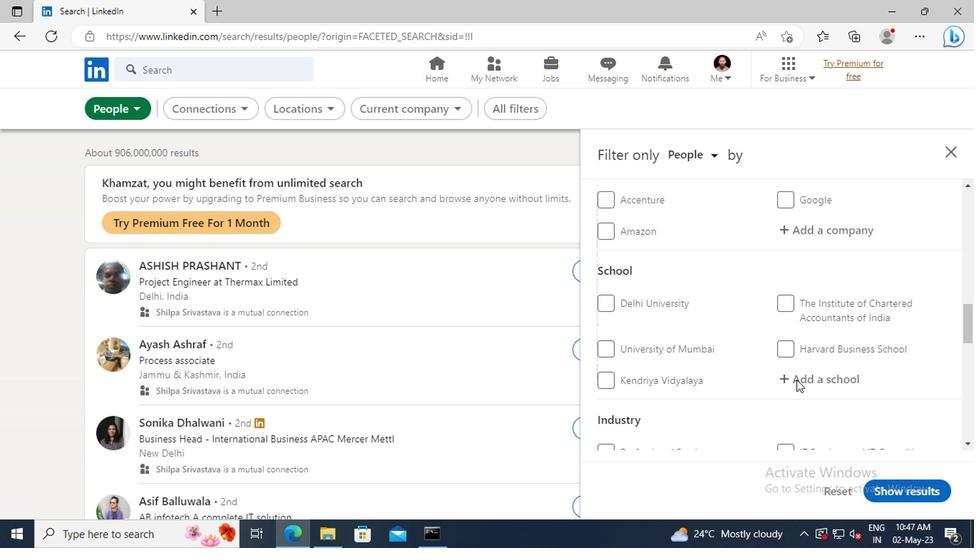 
Action: Mouse scrolled (793, 381) with delta (0, 1)
Screenshot: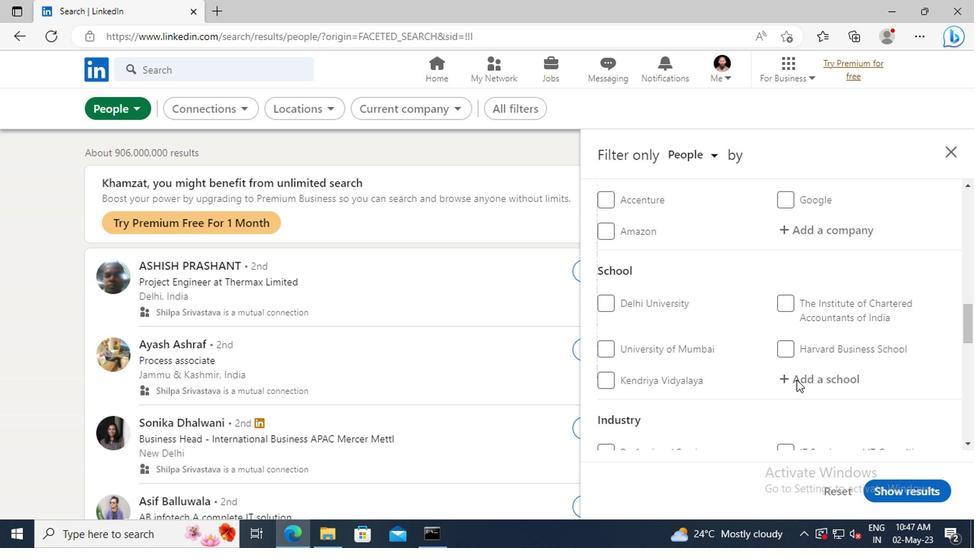 
Action: Mouse moved to (796, 378)
Screenshot: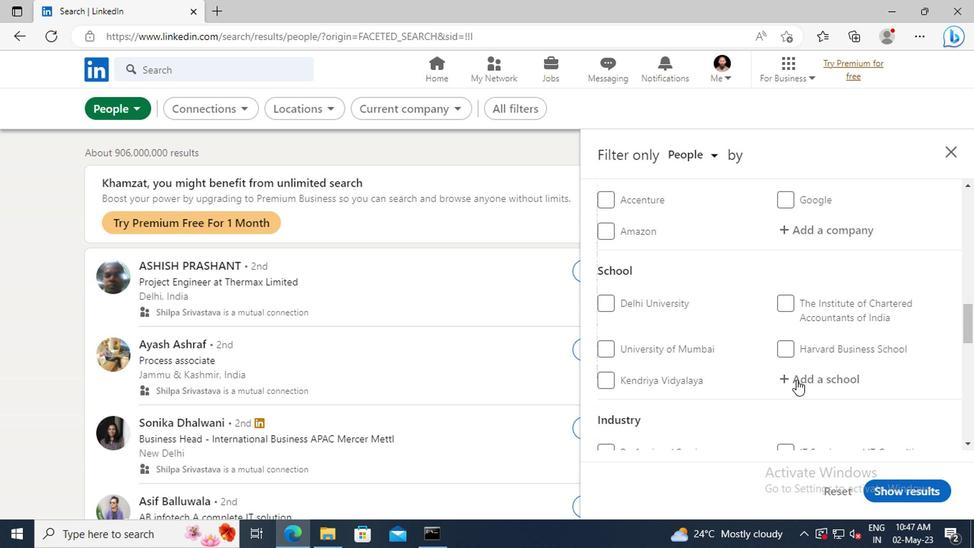 
Action: Mouse scrolled (796, 379) with delta (0, 1)
Screenshot: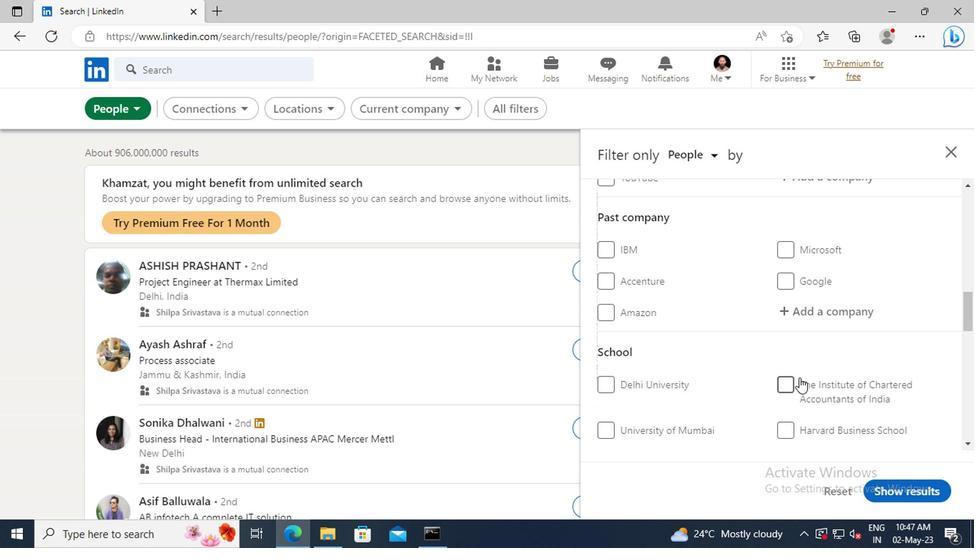 
Action: Mouse scrolled (796, 379) with delta (0, 1)
Screenshot: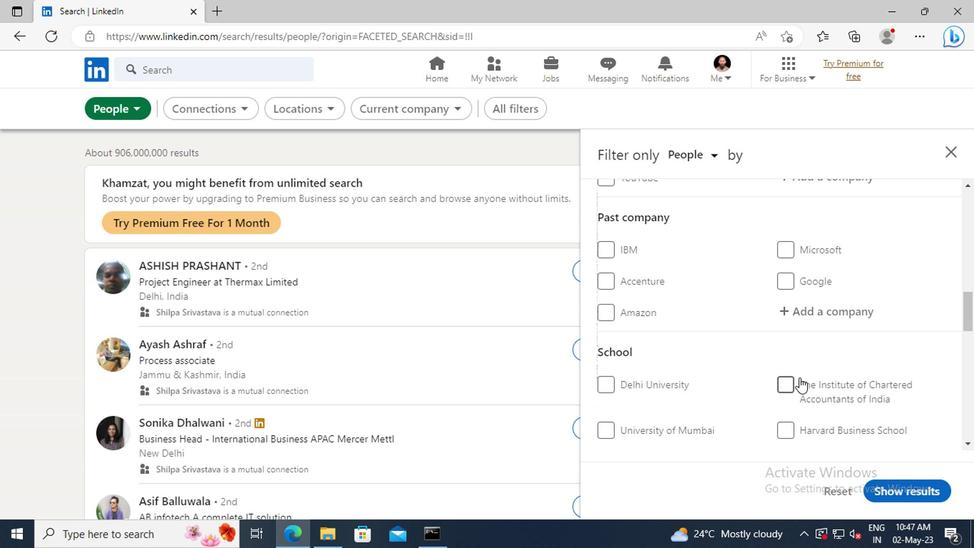 
Action: Mouse scrolled (796, 379) with delta (0, 1)
Screenshot: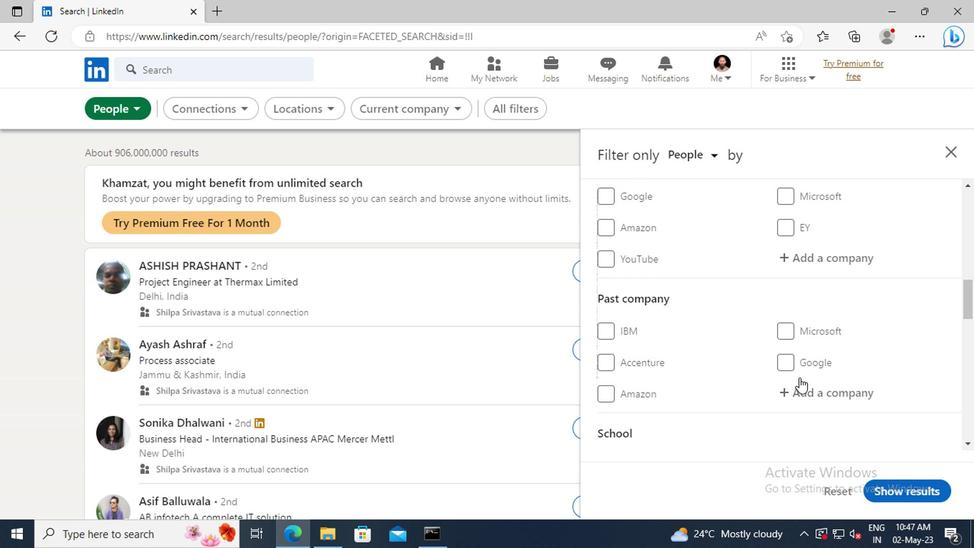 
Action: Mouse scrolled (796, 379) with delta (0, 1)
Screenshot: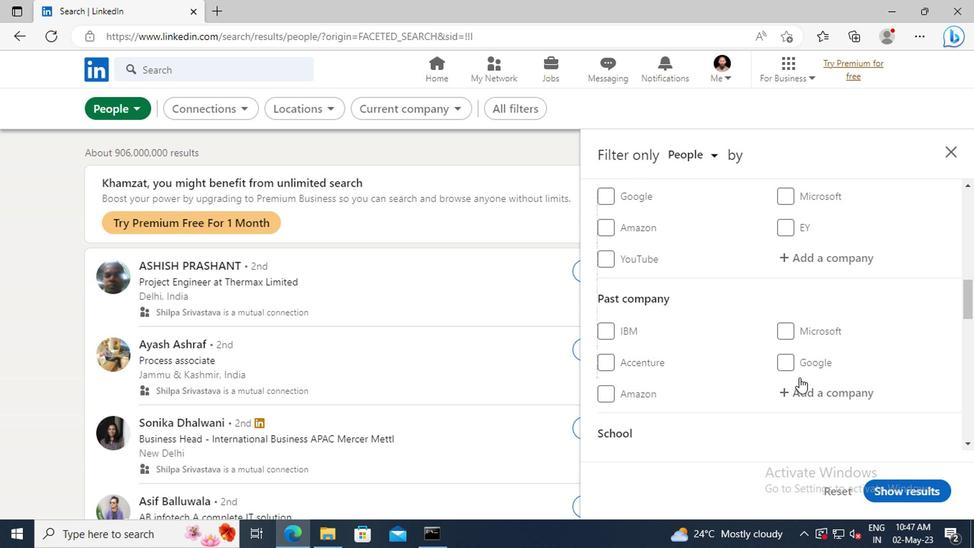 
Action: Mouse moved to (793, 342)
Screenshot: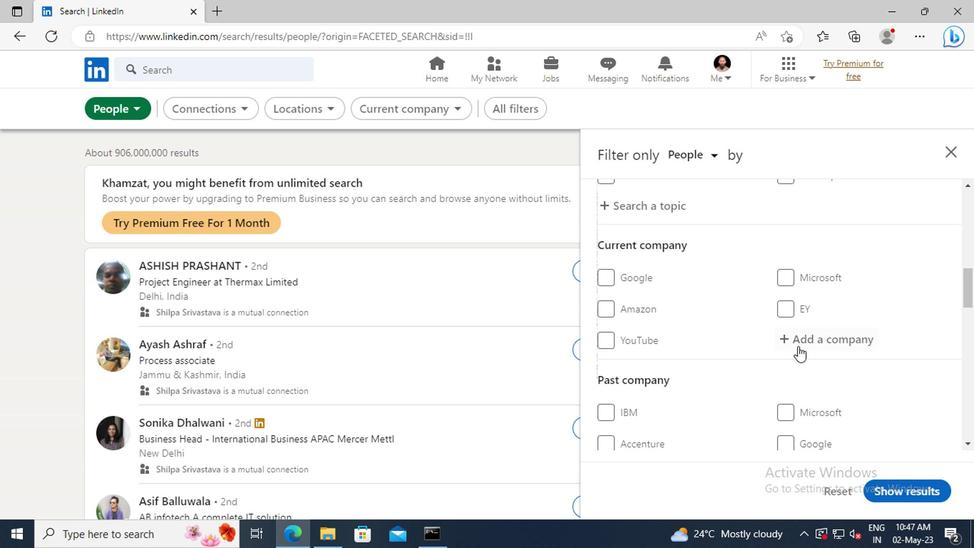 
Action: Mouse pressed left at (793, 342)
Screenshot: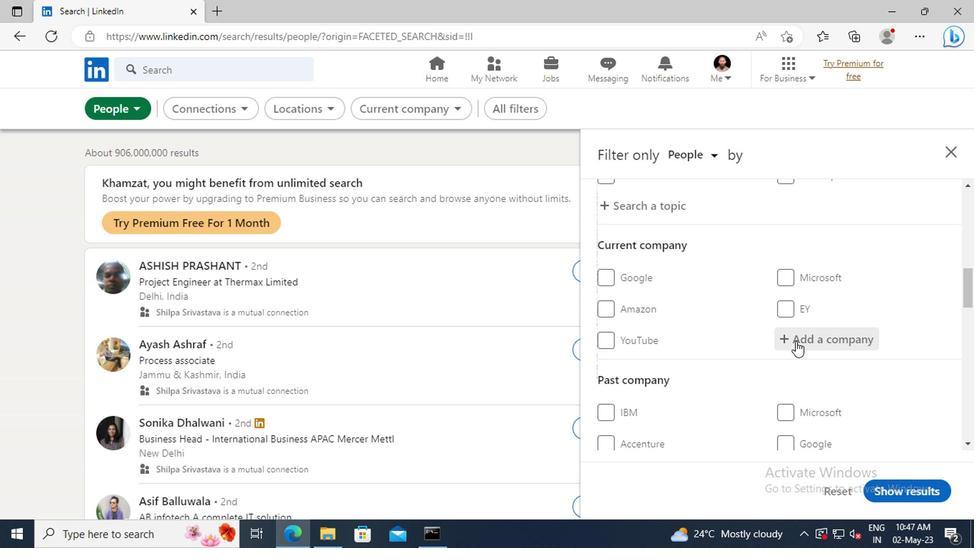 
Action: Key pressed <Key.shift>ROTHSC
Screenshot: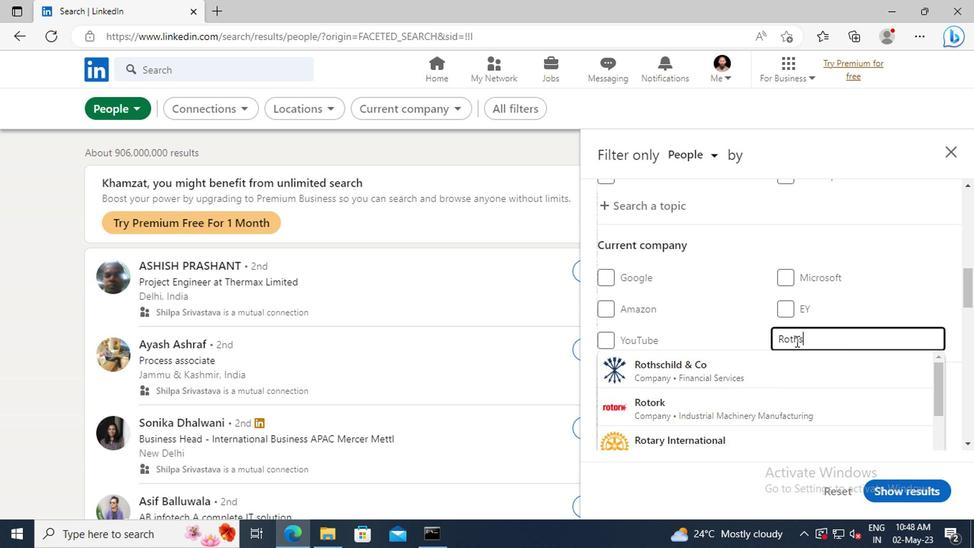 
Action: Mouse moved to (794, 368)
Screenshot: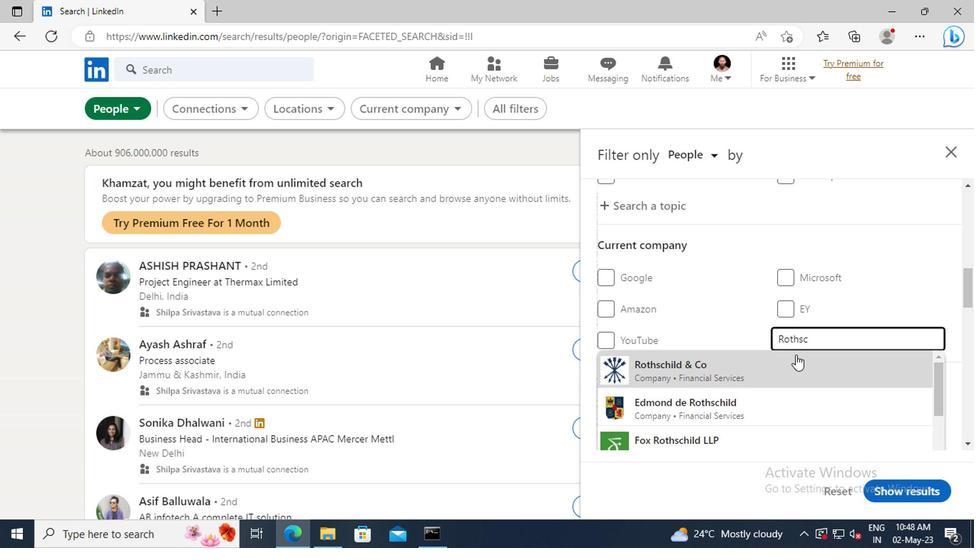 
Action: Mouse pressed left at (794, 368)
Screenshot: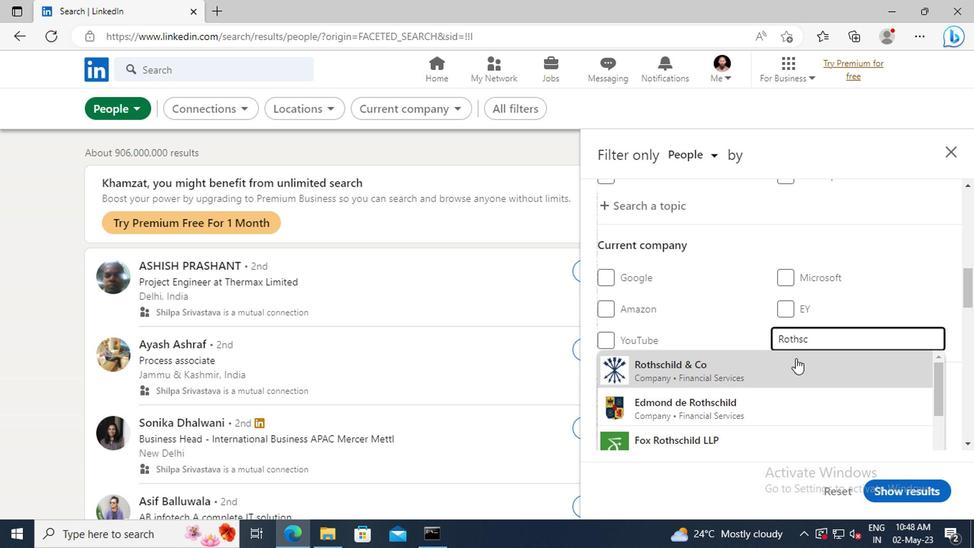 
Action: Mouse scrolled (794, 367) with delta (0, 0)
Screenshot: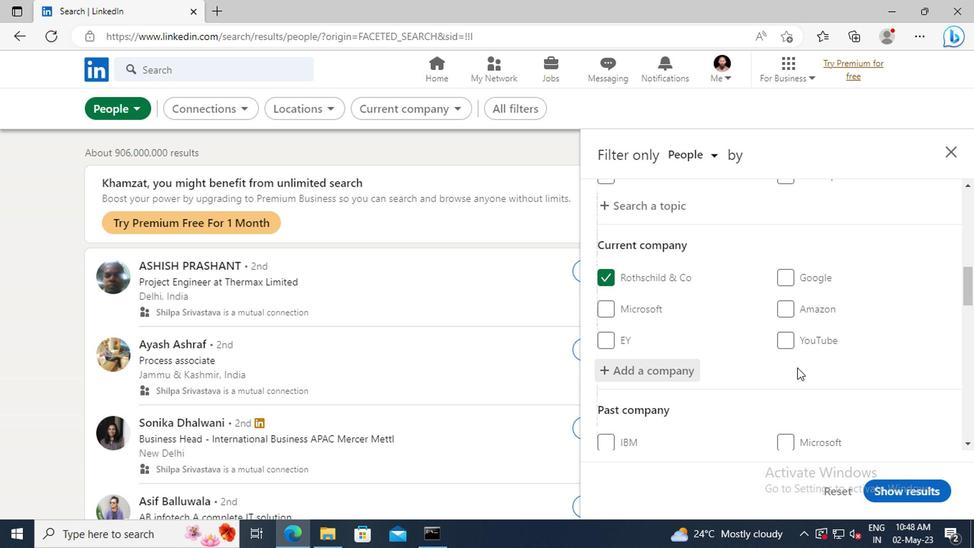 
Action: Mouse scrolled (794, 367) with delta (0, 0)
Screenshot: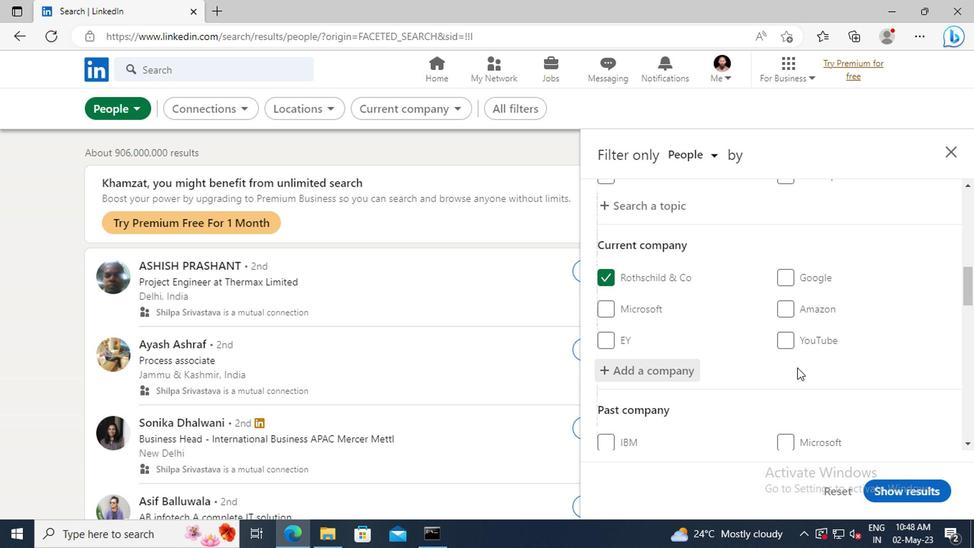 
Action: Mouse scrolled (794, 367) with delta (0, 0)
Screenshot: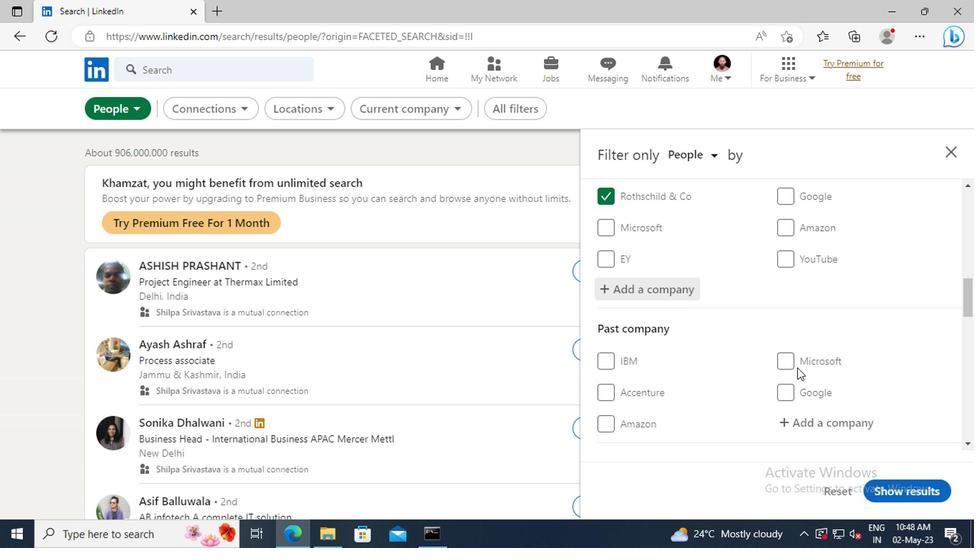 
Action: Mouse scrolled (794, 367) with delta (0, 0)
Screenshot: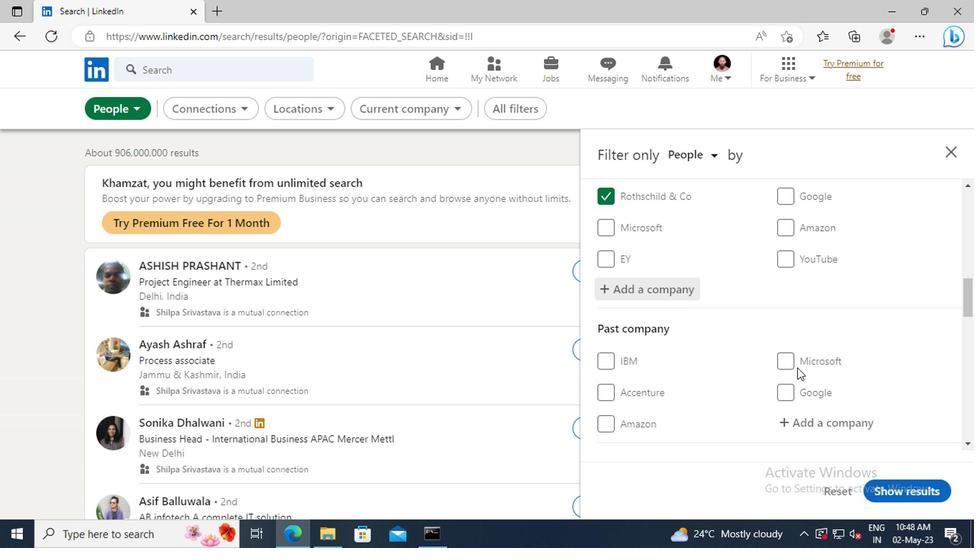 
Action: Mouse moved to (781, 343)
Screenshot: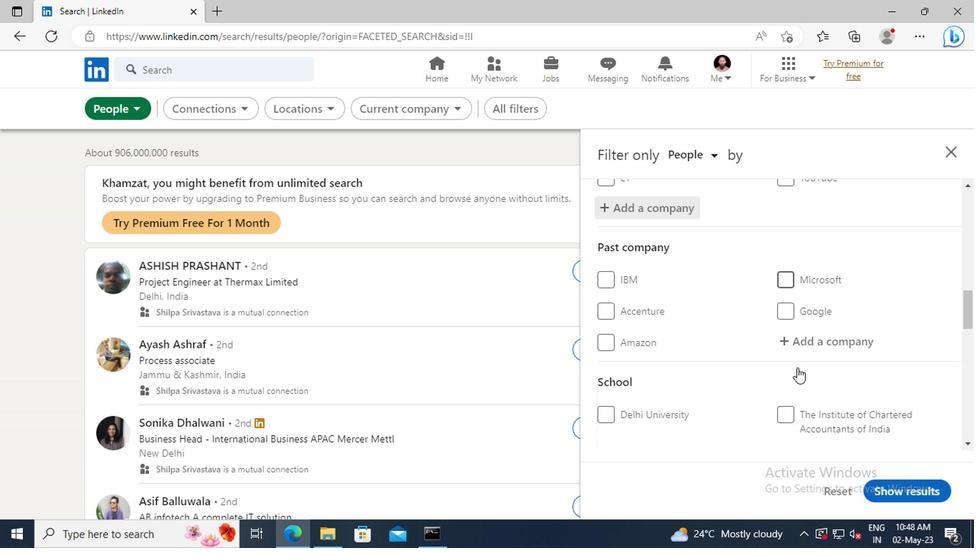 
Action: Mouse scrolled (781, 342) with delta (0, -1)
Screenshot: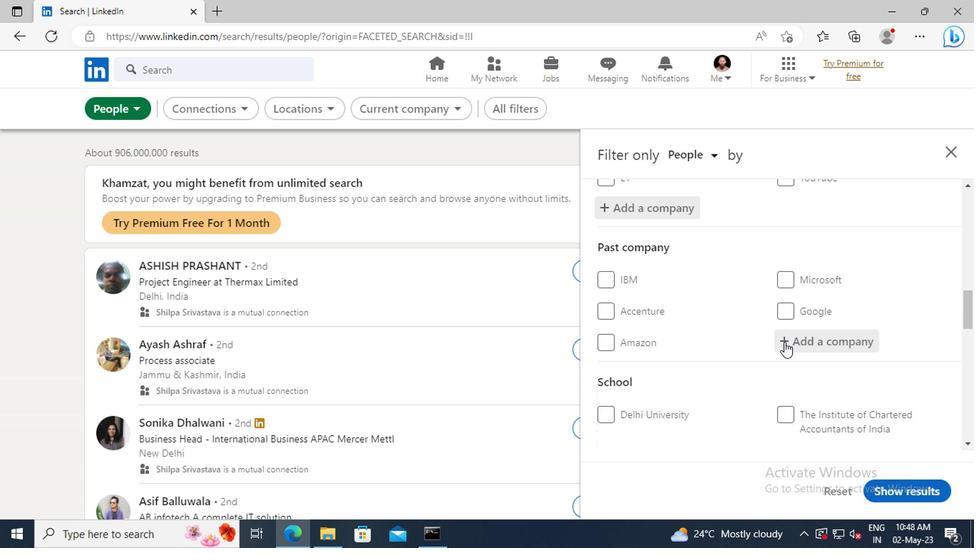 
Action: Mouse scrolled (781, 342) with delta (0, -1)
Screenshot: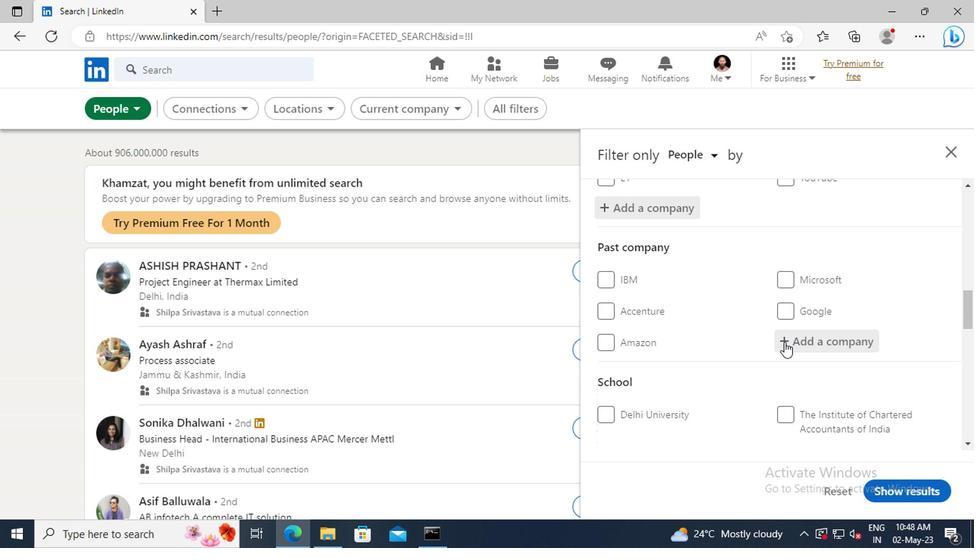 
Action: Mouse scrolled (781, 342) with delta (0, -1)
Screenshot: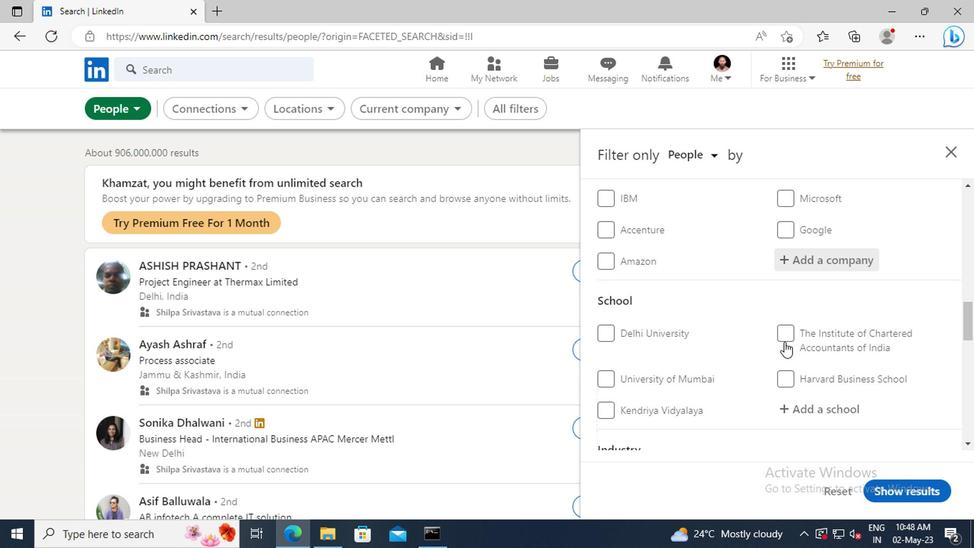 
Action: Mouse moved to (782, 367)
Screenshot: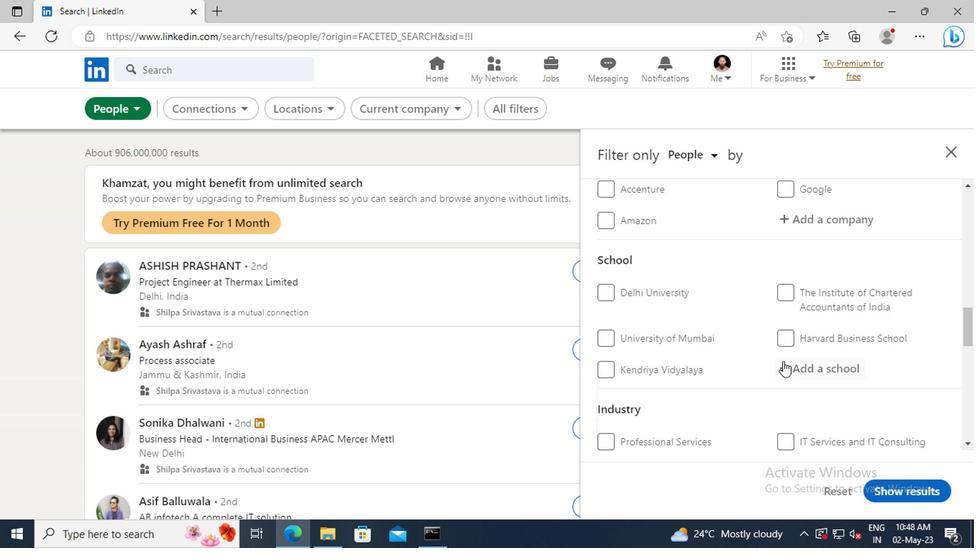 
Action: Mouse pressed left at (782, 367)
Screenshot: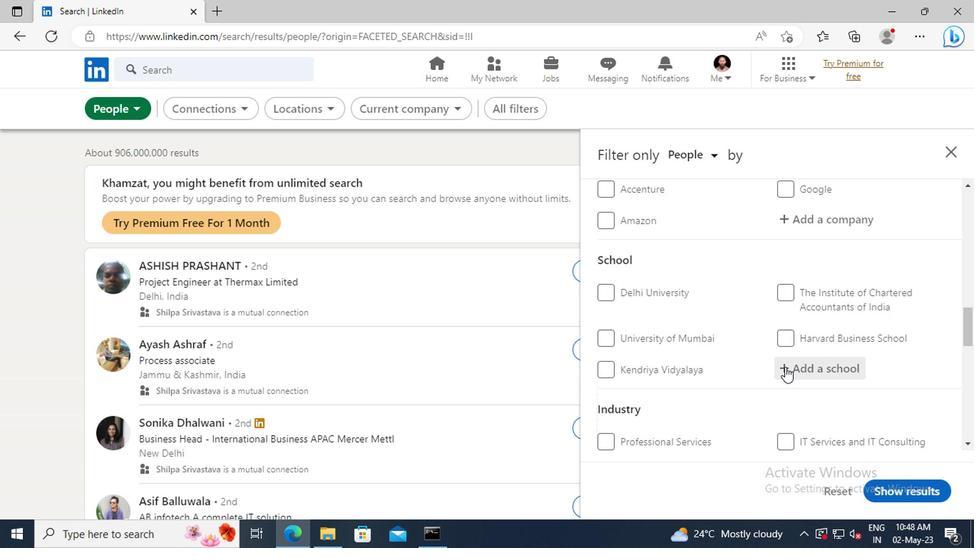 
Action: Key pressed <Key.shift>DAYANA
Screenshot: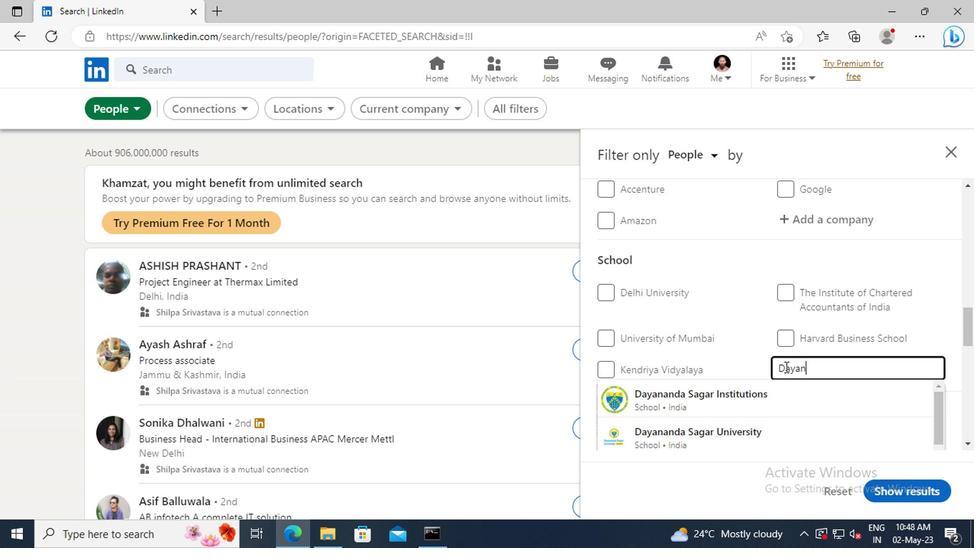 
Action: Mouse moved to (778, 432)
Screenshot: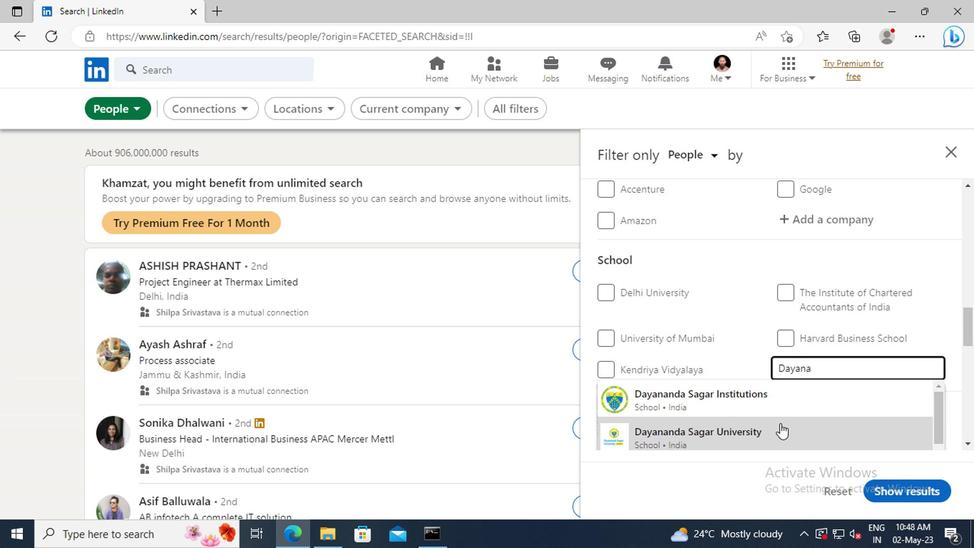 
Action: Mouse pressed left at (778, 432)
Screenshot: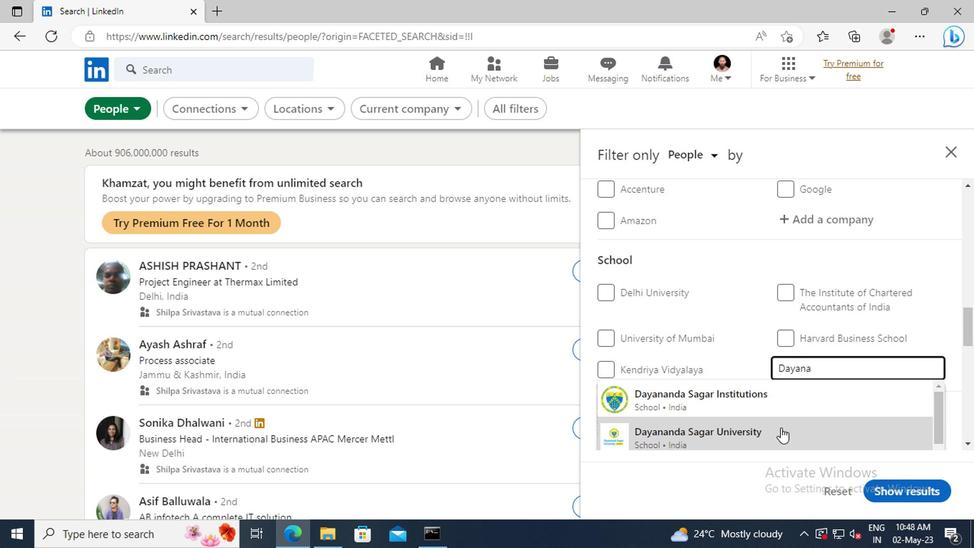 
Action: Mouse scrolled (778, 432) with delta (0, 0)
Screenshot: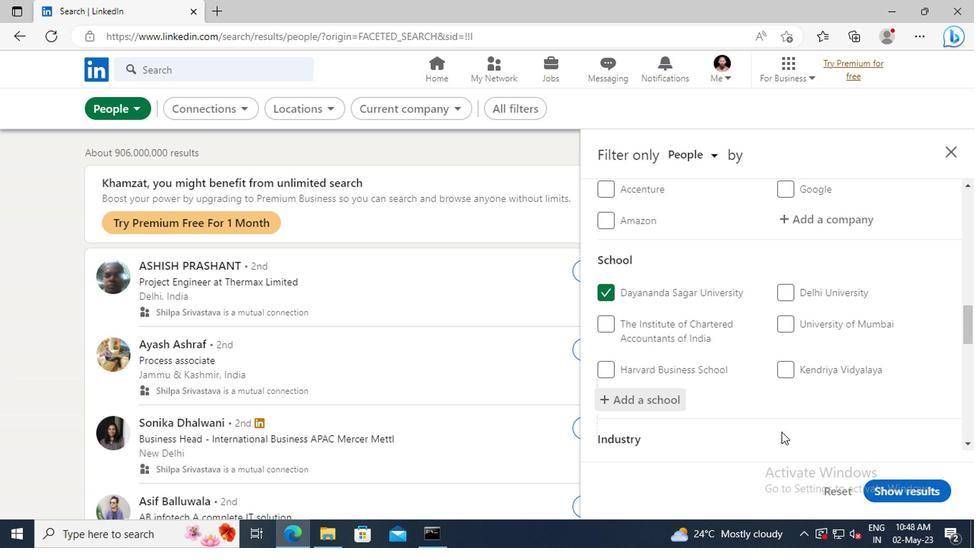 
Action: Mouse scrolled (778, 432) with delta (0, 0)
Screenshot: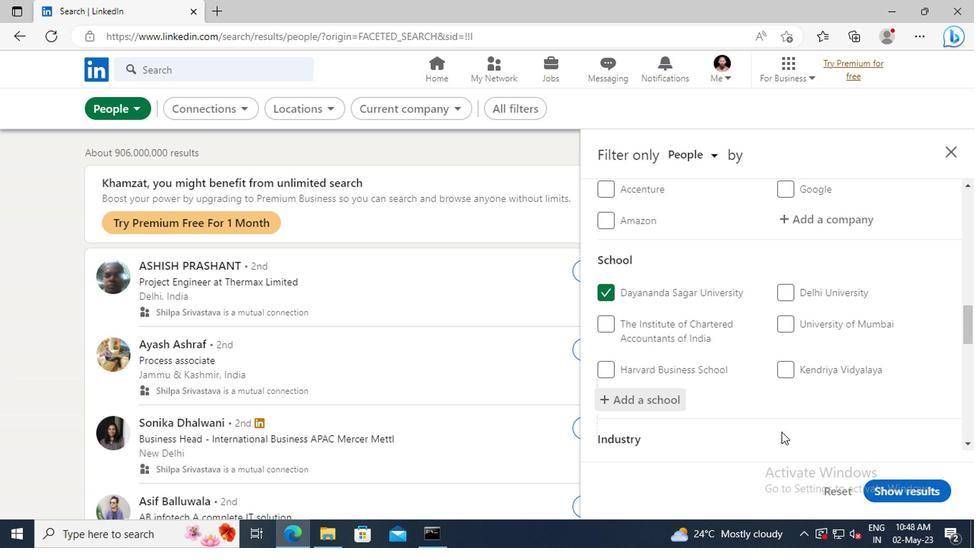 
Action: Mouse scrolled (778, 432) with delta (0, 0)
Screenshot: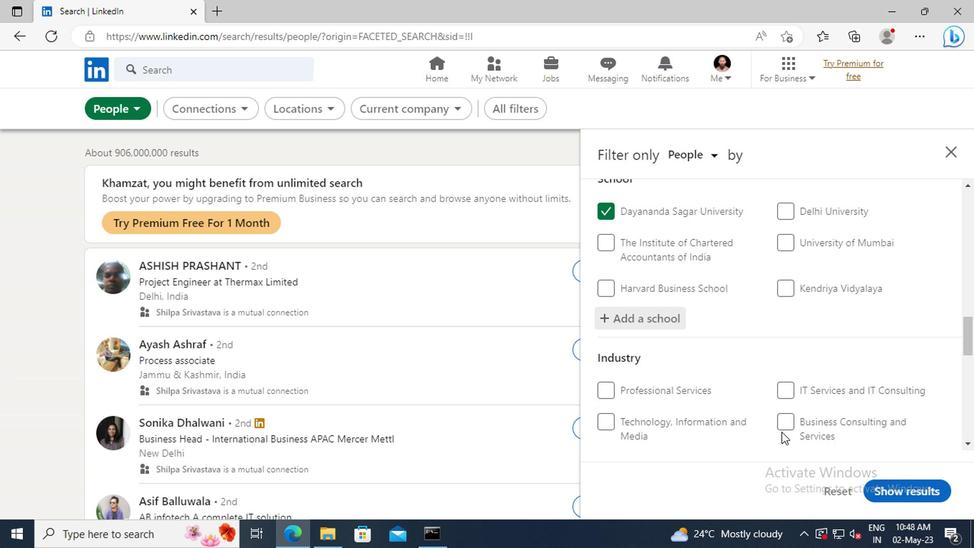 
Action: Mouse scrolled (778, 432) with delta (0, 0)
Screenshot: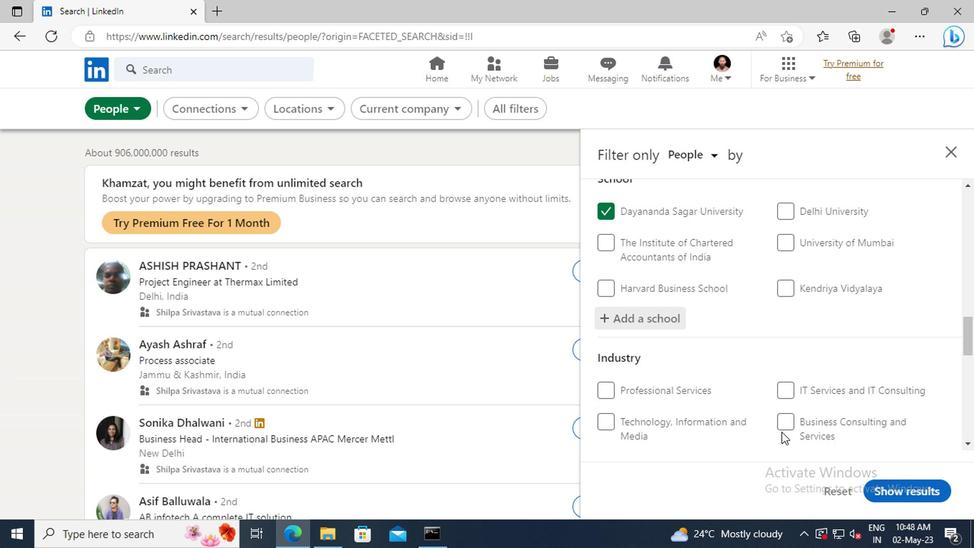 
Action: Mouse moved to (783, 388)
Screenshot: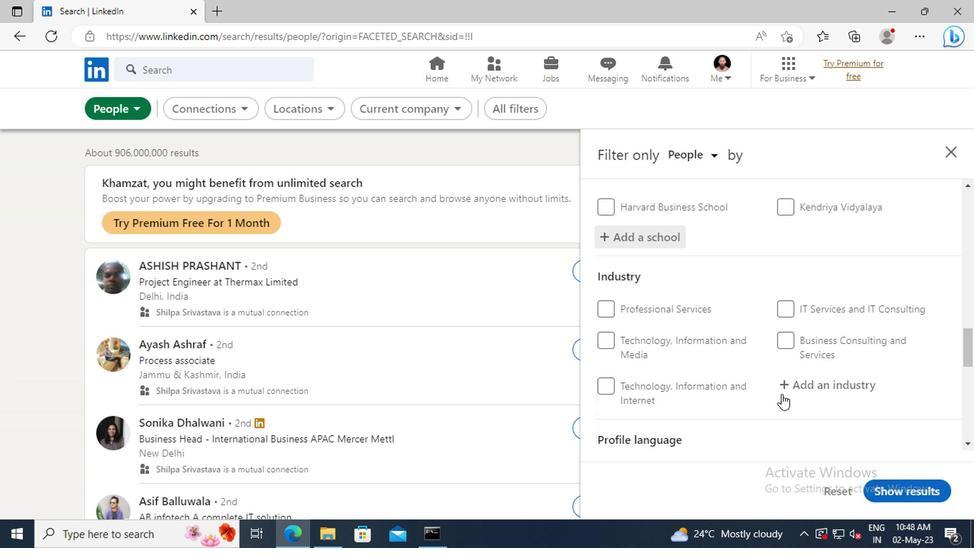 
Action: Mouse pressed left at (783, 388)
Screenshot: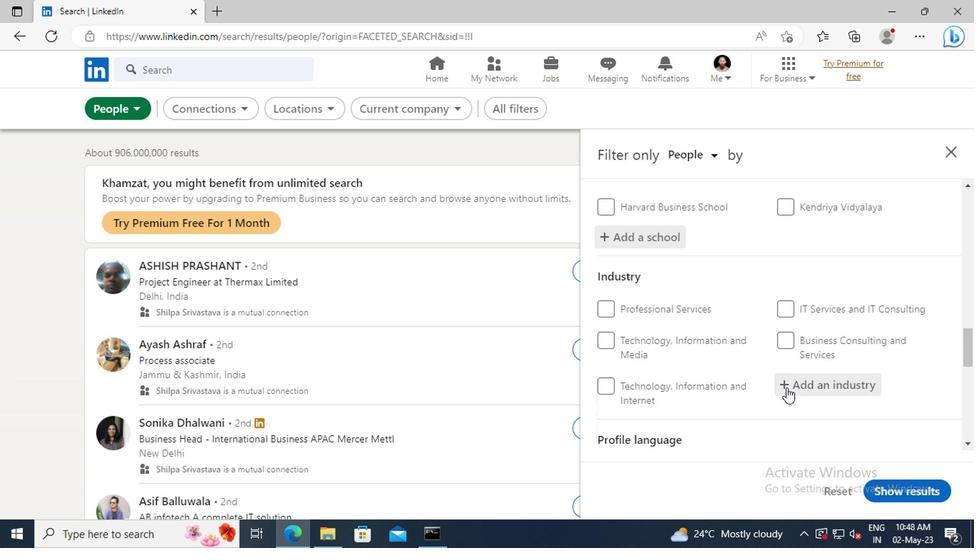 
Action: Key pressed <Key.shift>HOSPITALS
Screenshot: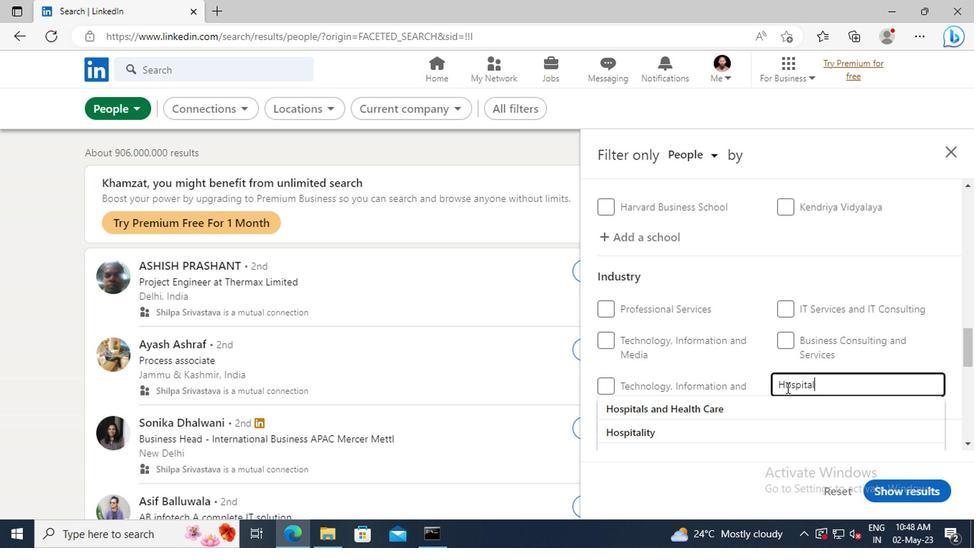 
Action: Mouse moved to (771, 425)
Screenshot: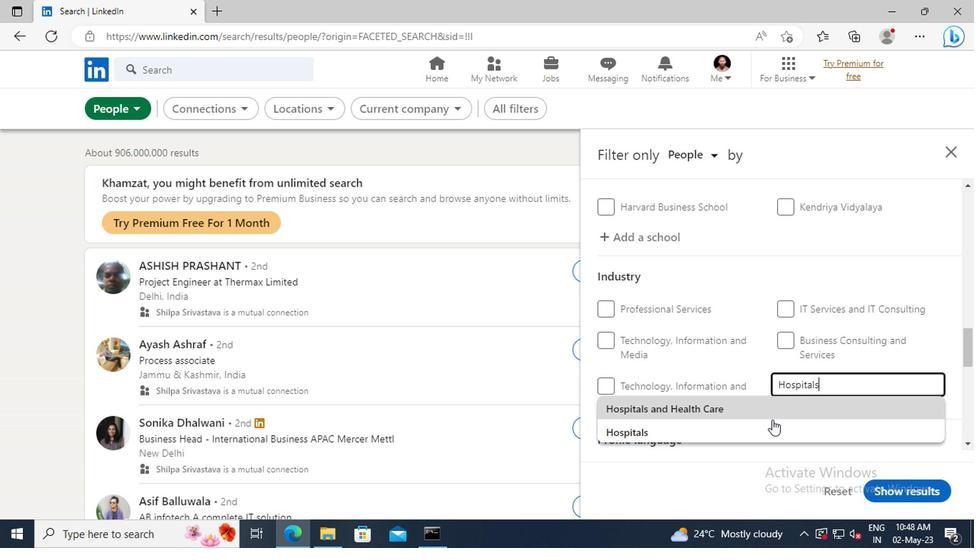 
Action: Mouse pressed left at (771, 425)
Screenshot: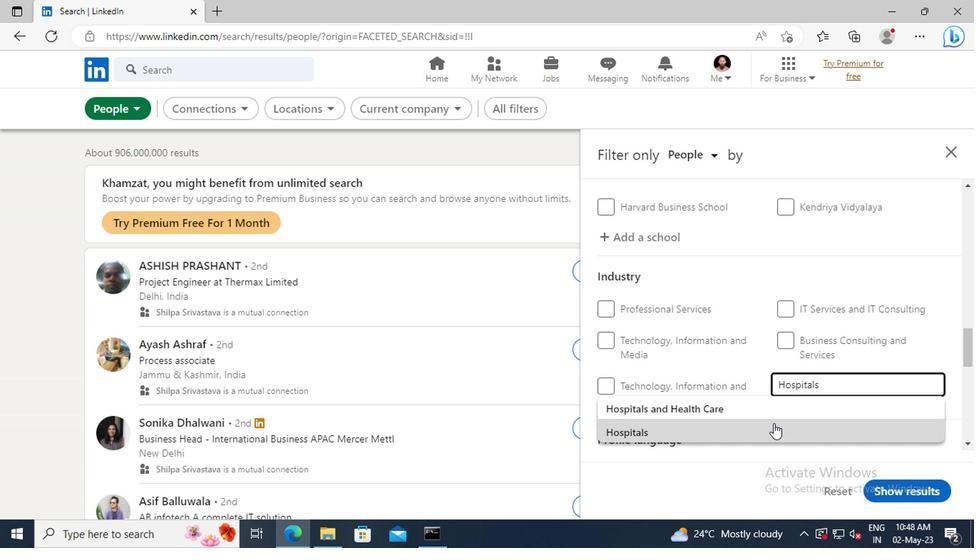 
Action: Mouse scrolled (771, 424) with delta (0, -1)
Screenshot: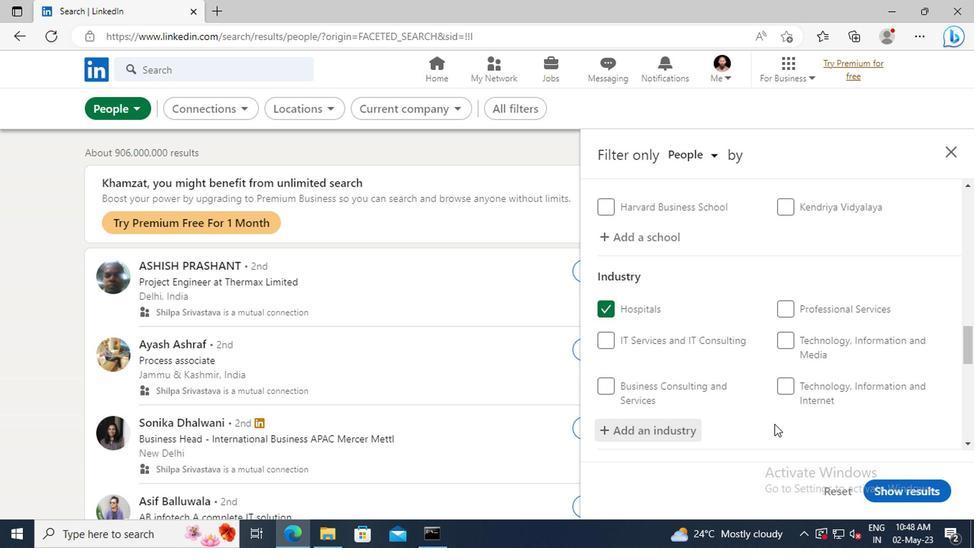 
Action: Mouse scrolled (771, 424) with delta (0, -1)
Screenshot: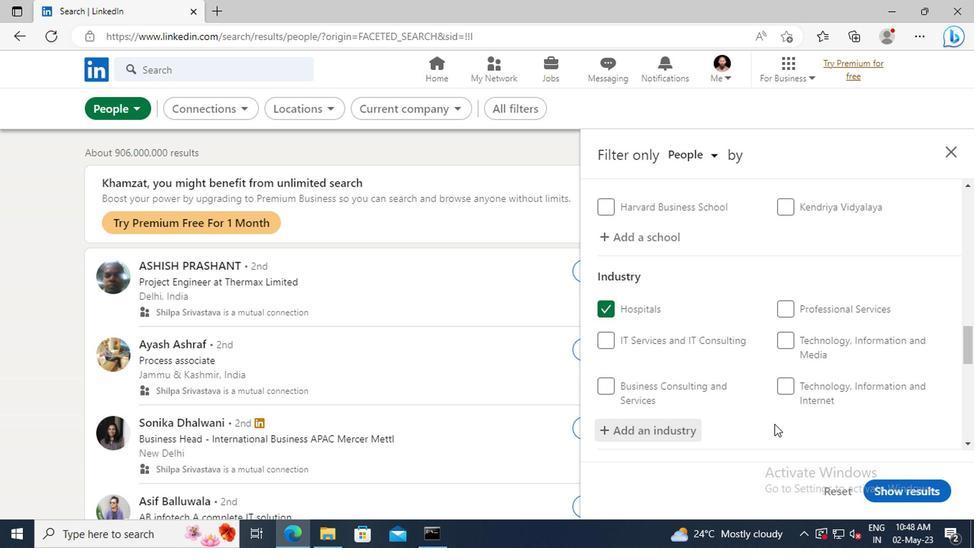 
Action: Mouse scrolled (771, 424) with delta (0, -1)
Screenshot: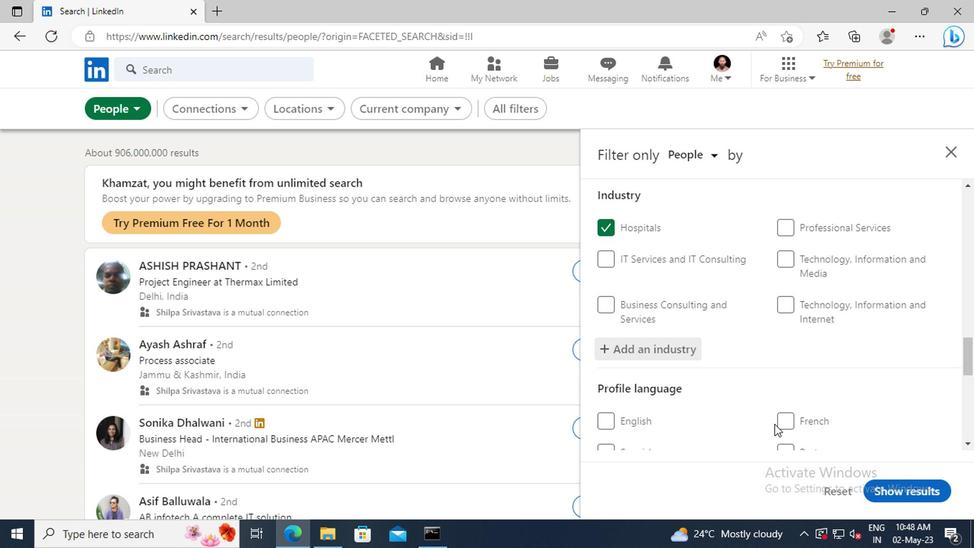 
Action: Mouse scrolled (771, 424) with delta (0, -1)
Screenshot: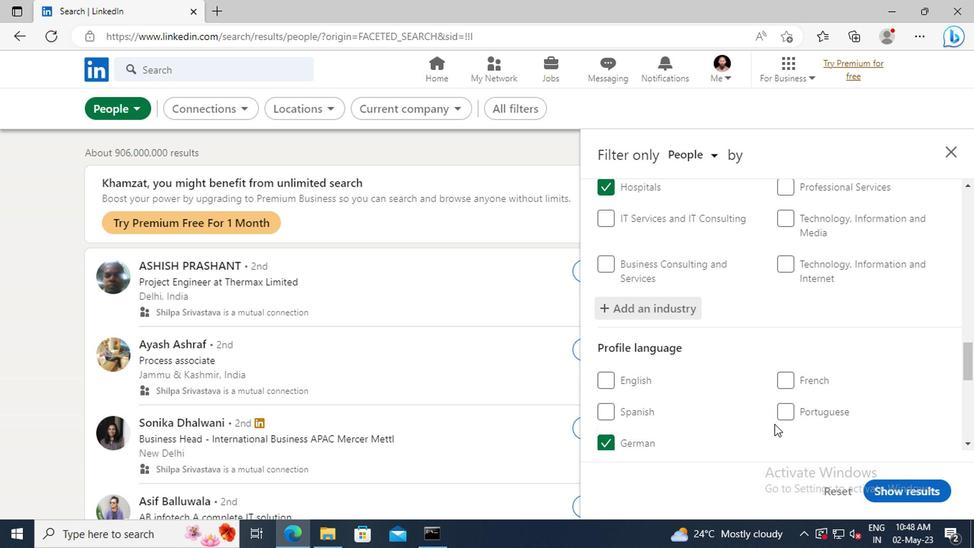 
Action: Mouse scrolled (771, 424) with delta (0, -1)
Screenshot: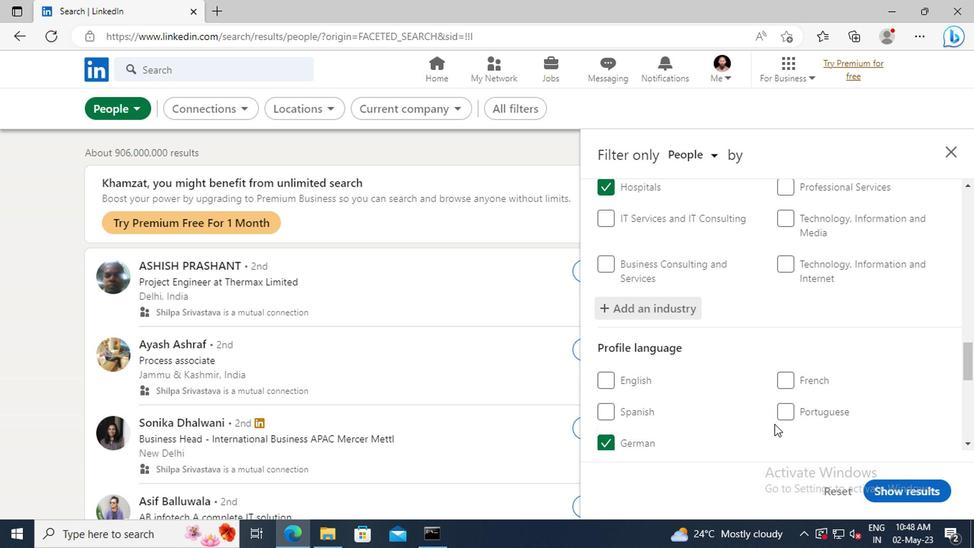 
Action: Mouse scrolled (771, 424) with delta (0, -1)
Screenshot: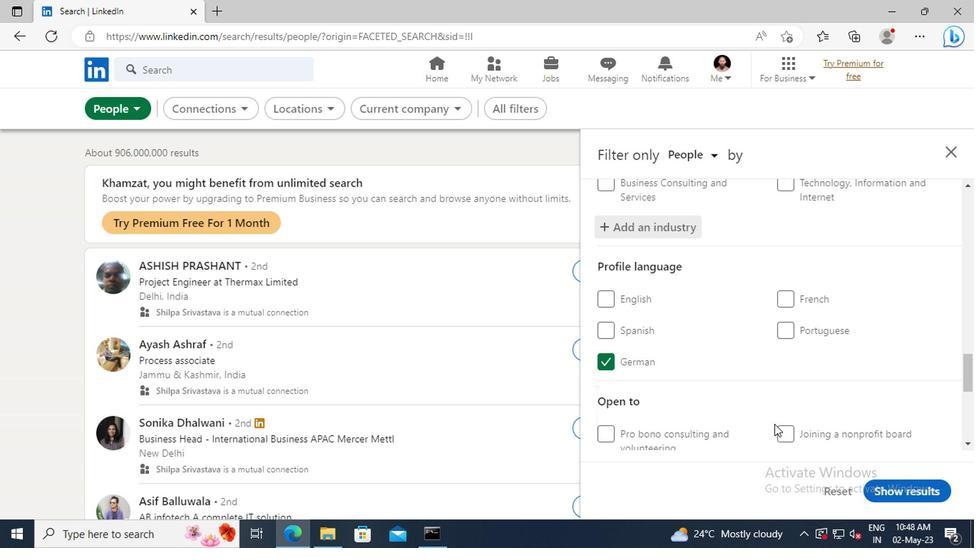 
Action: Mouse scrolled (771, 424) with delta (0, -1)
Screenshot: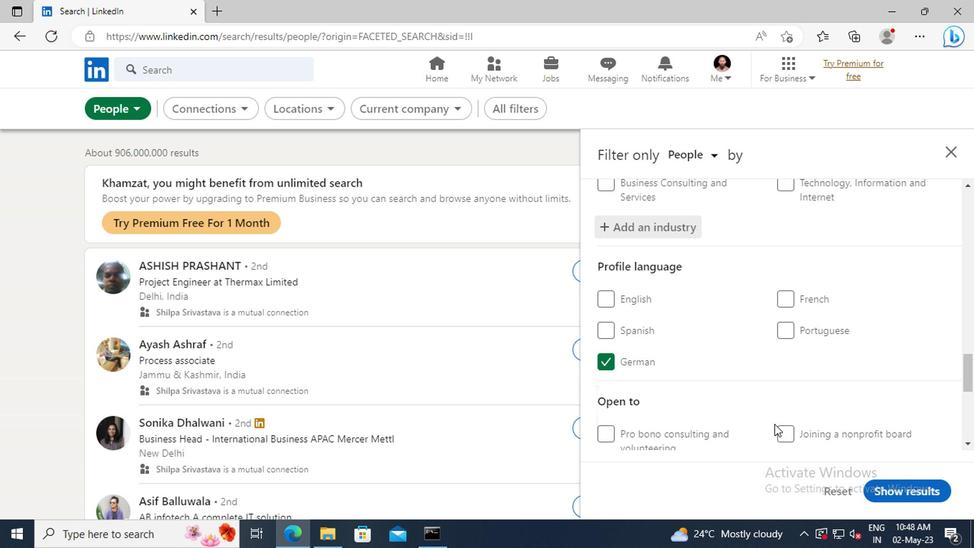 
Action: Mouse scrolled (771, 424) with delta (0, -1)
Screenshot: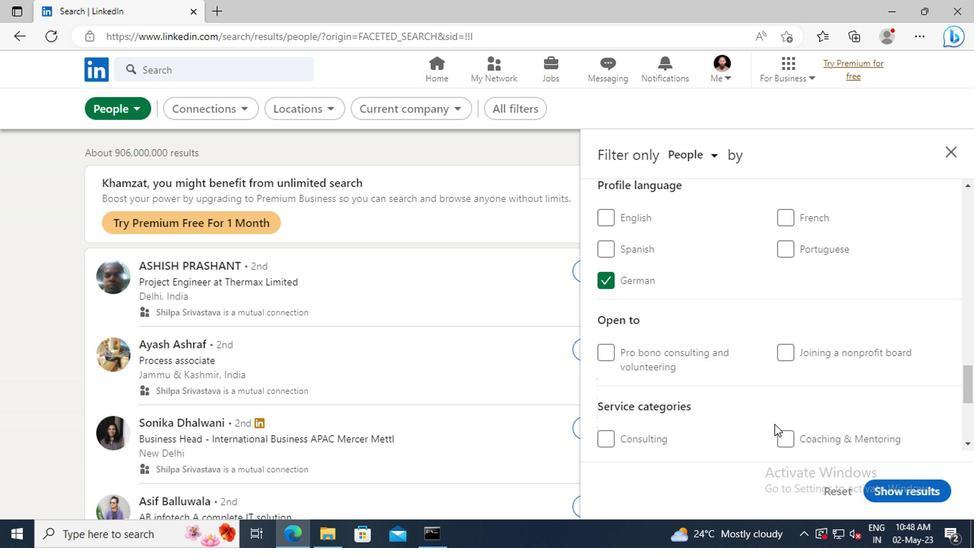
Action: Mouse scrolled (771, 424) with delta (0, -1)
Screenshot: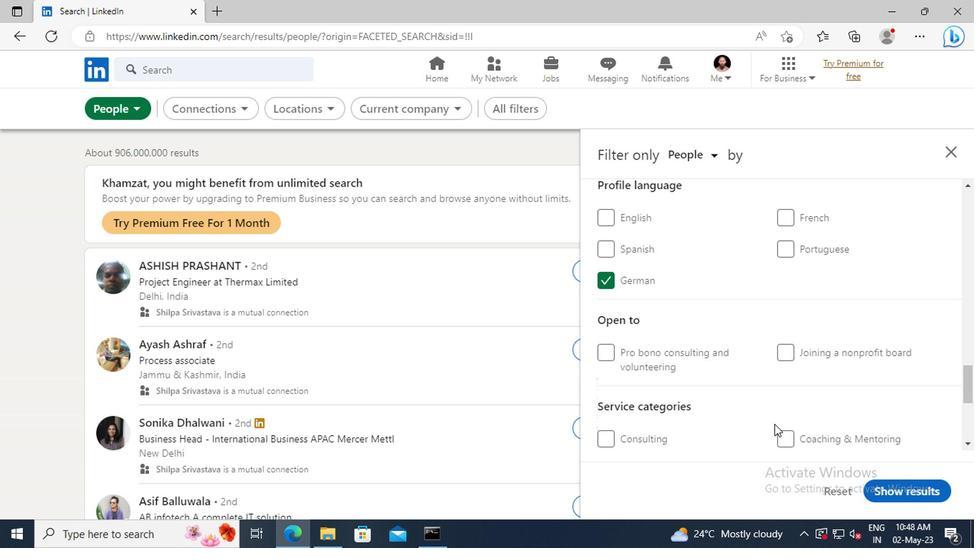 
Action: Mouse scrolled (771, 424) with delta (0, -1)
Screenshot: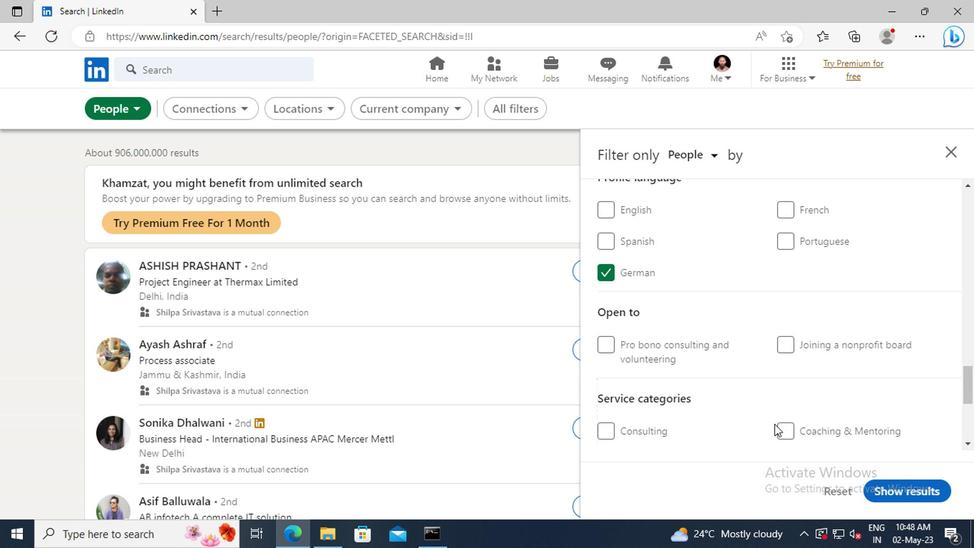 
Action: Mouse moved to (782, 381)
Screenshot: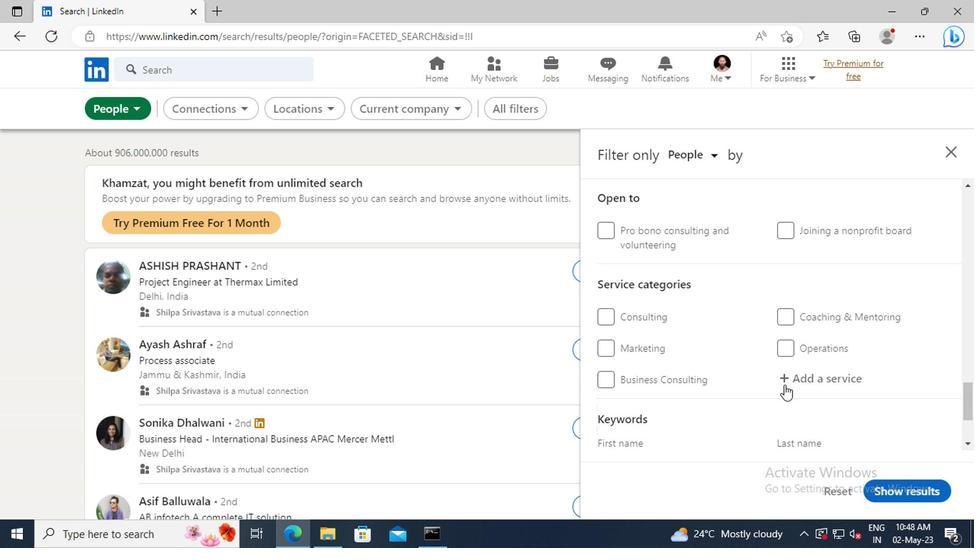 
Action: Mouse pressed left at (782, 381)
Screenshot: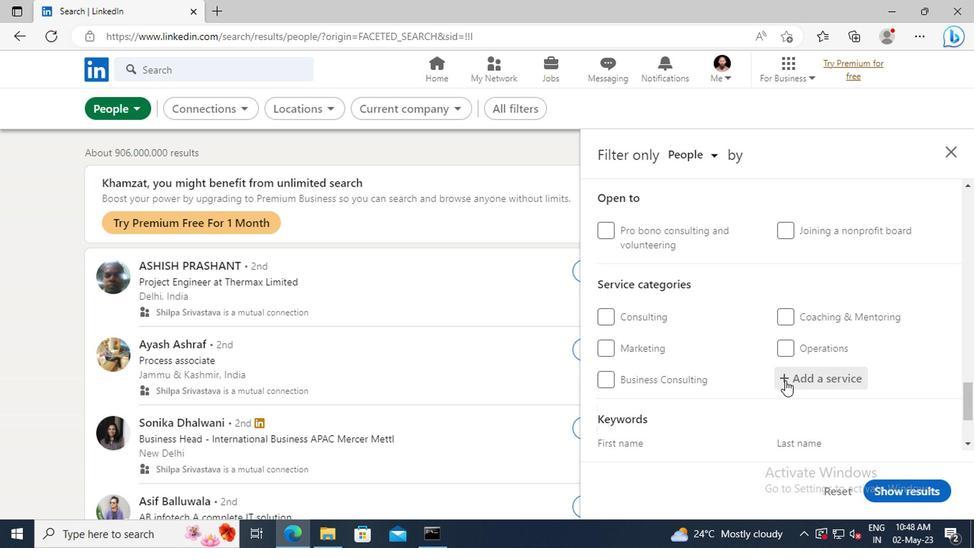 
Action: Key pressed <Key.shift>INFORMATION<Key.space><Key.shift>MA
Screenshot: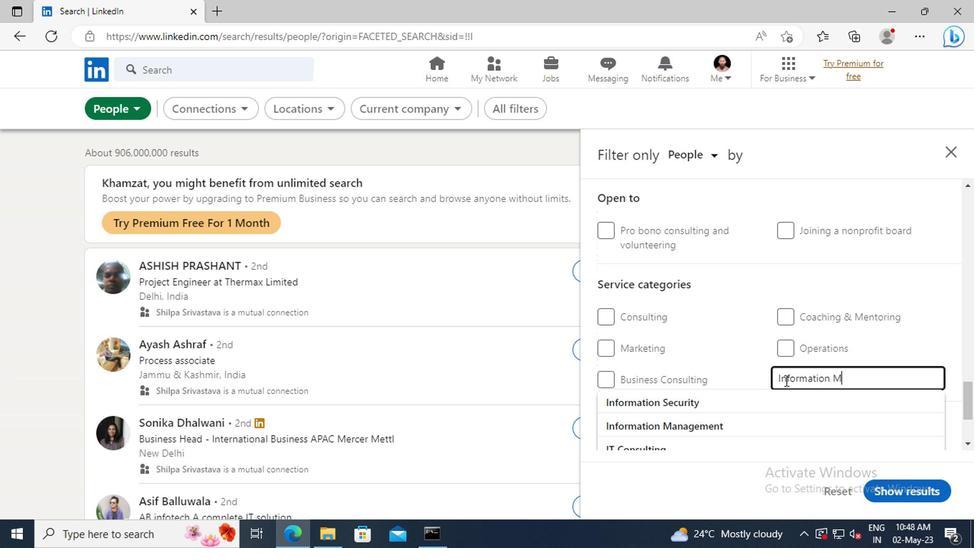 
Action: Mouse moved to (779, 399)
Screenshot: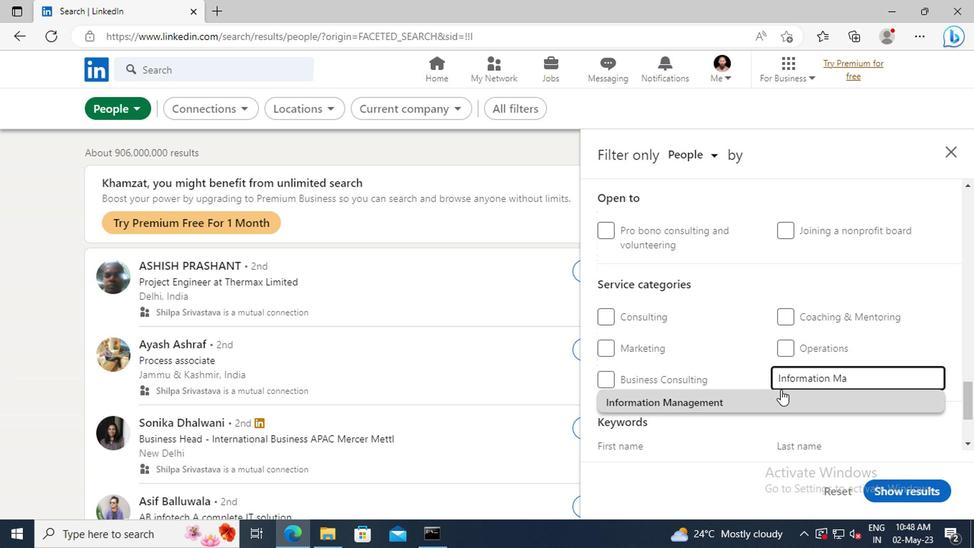
Action: Mouse pressed left at (779, 399)
Screenshot: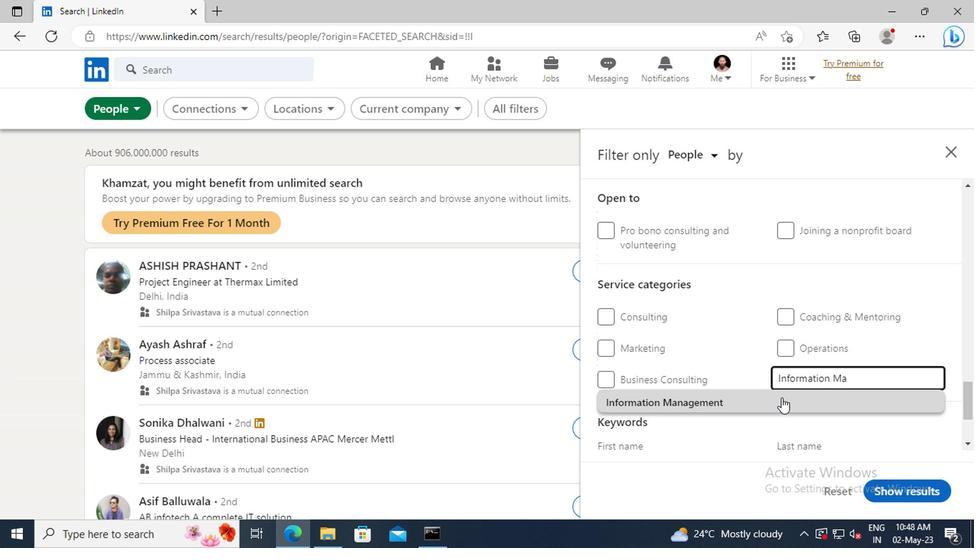 
Action: Mouse moved to (779, 400)
Screenshot: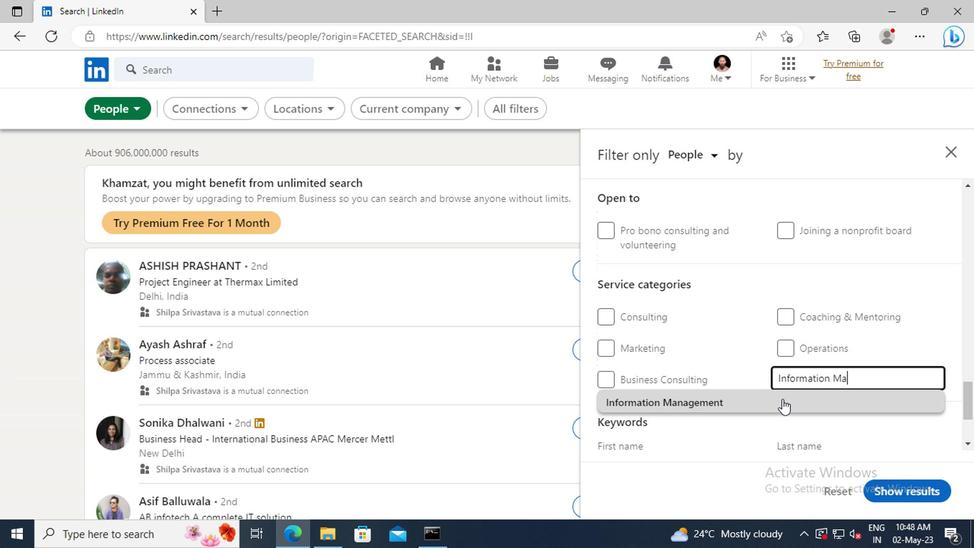 
Action: Mouse scrolled (779, 399) with delta (0, -1)
Screenshot: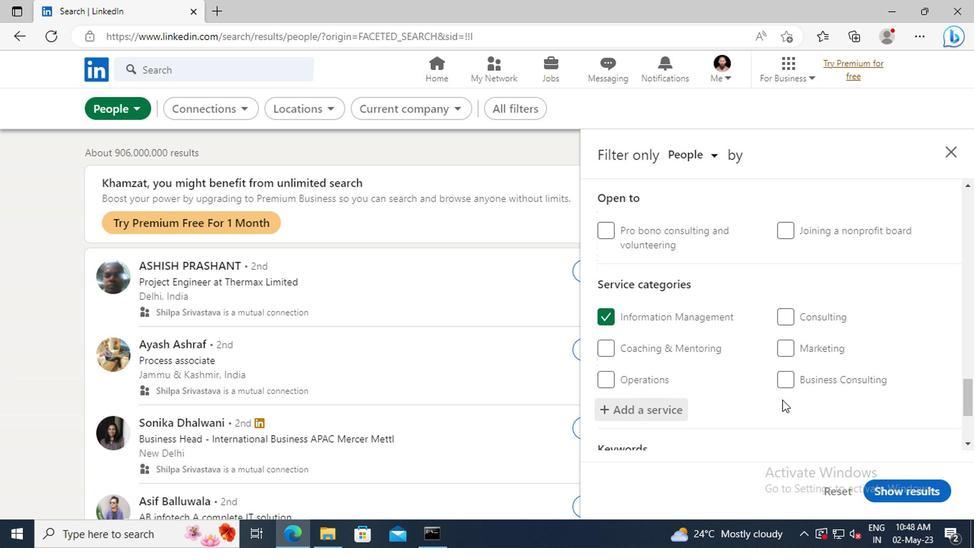
Action: Mouse scrolled (779, 399) with delta (0, -1)
Screenshot: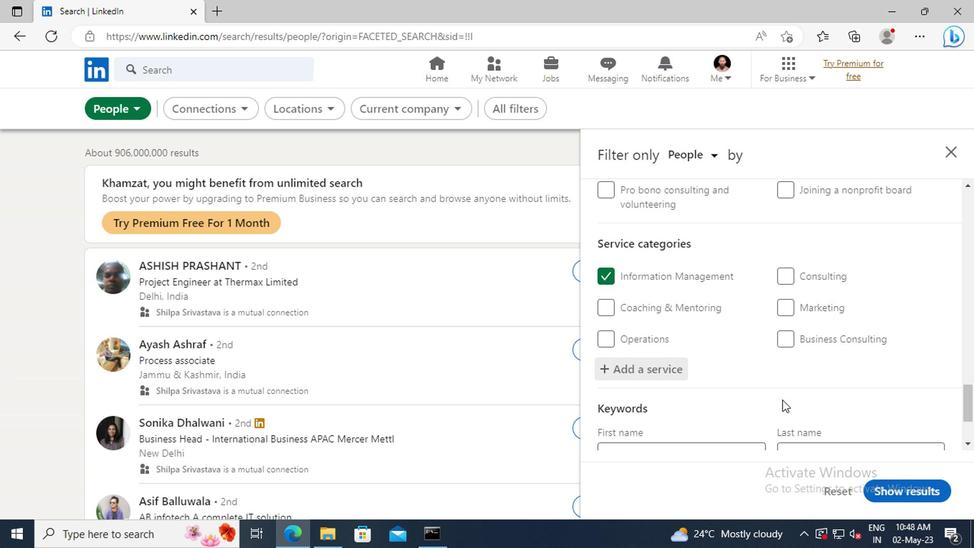 
Action: Mouse scrolled (779, 399) with delta (0, -1)
Screenshot: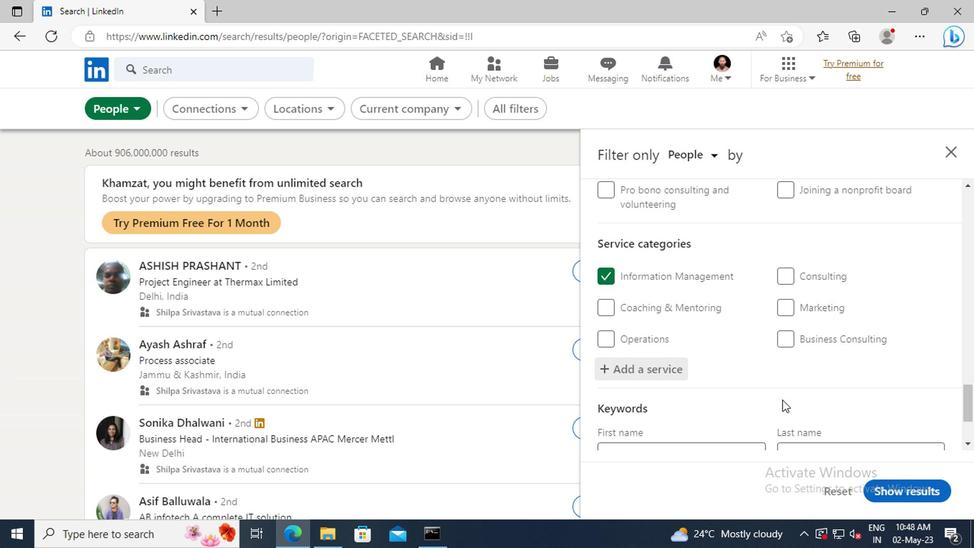 
Action: Mouse scrolled (779, 399) with delta (0, -1)
Screenshot: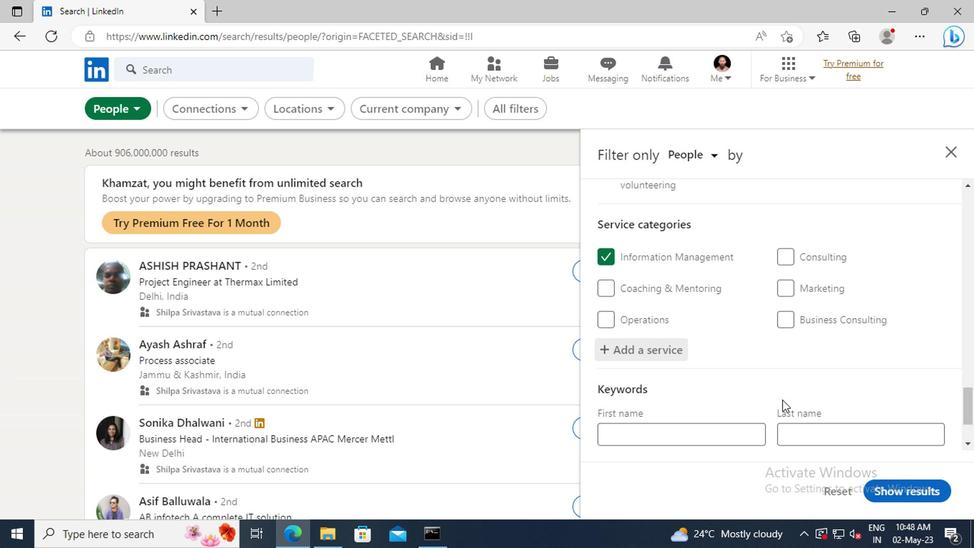
Action: Mouse moved to (680, 389)
Screenshot: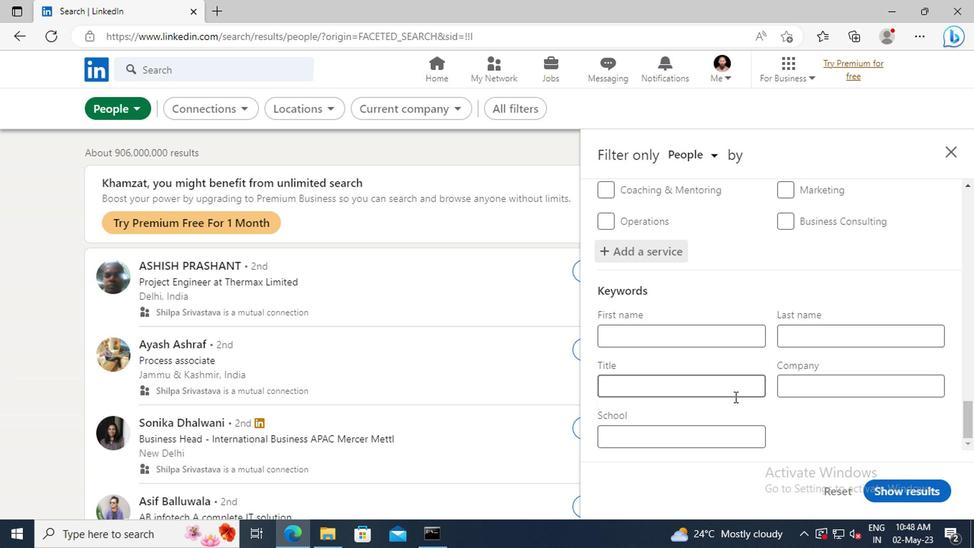 
Action: Mouse pressed left at (680, 389)
Screenshot: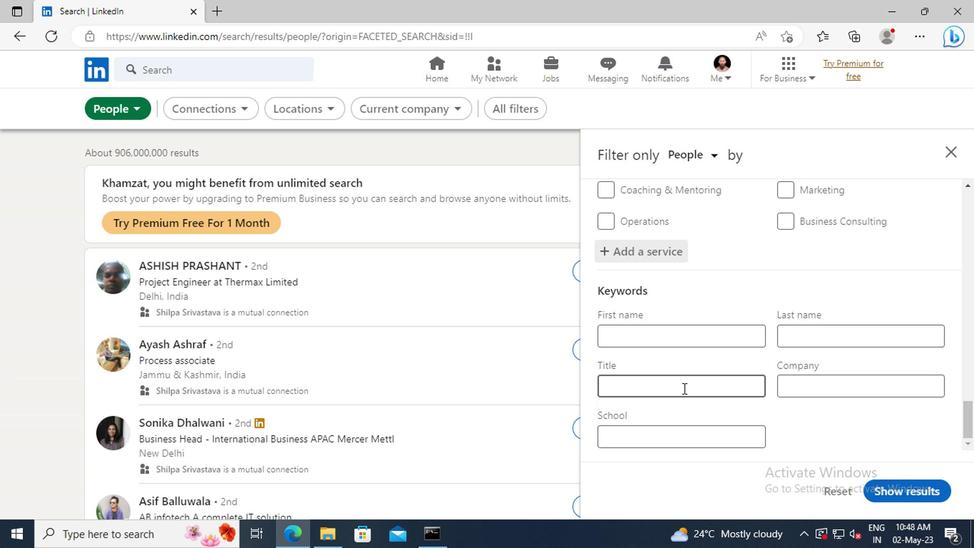 
Action: Key pressed <Key.shift>ZOOLOGIST<Key.enter>
Screenshot: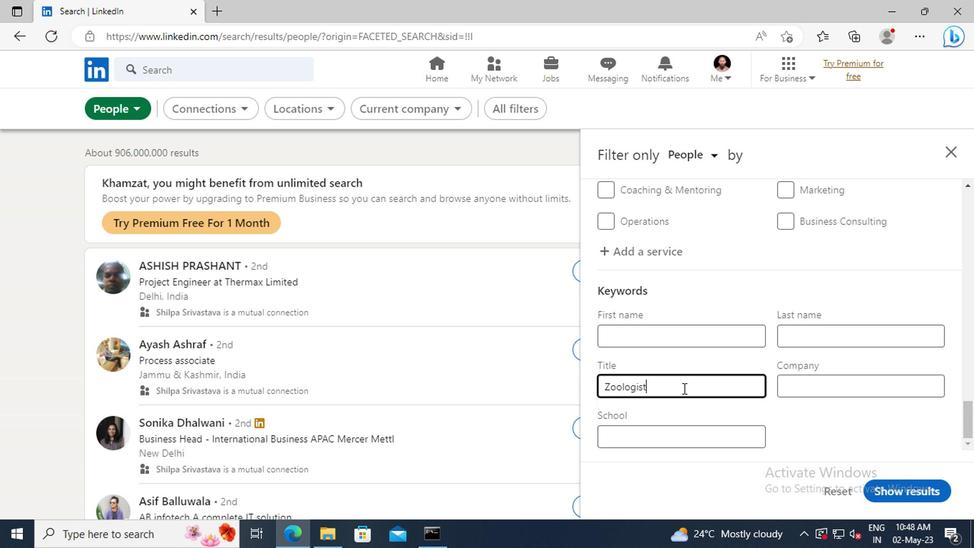 
Action: Mouse moved to (879, 489)
Screenshot: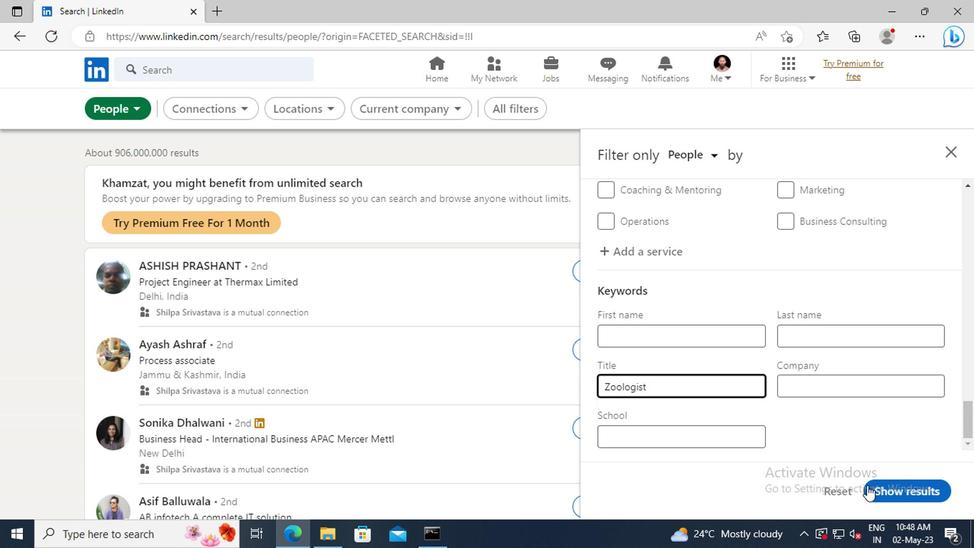 
Action: Mouse pressed left at (879, 489)
Screenshot: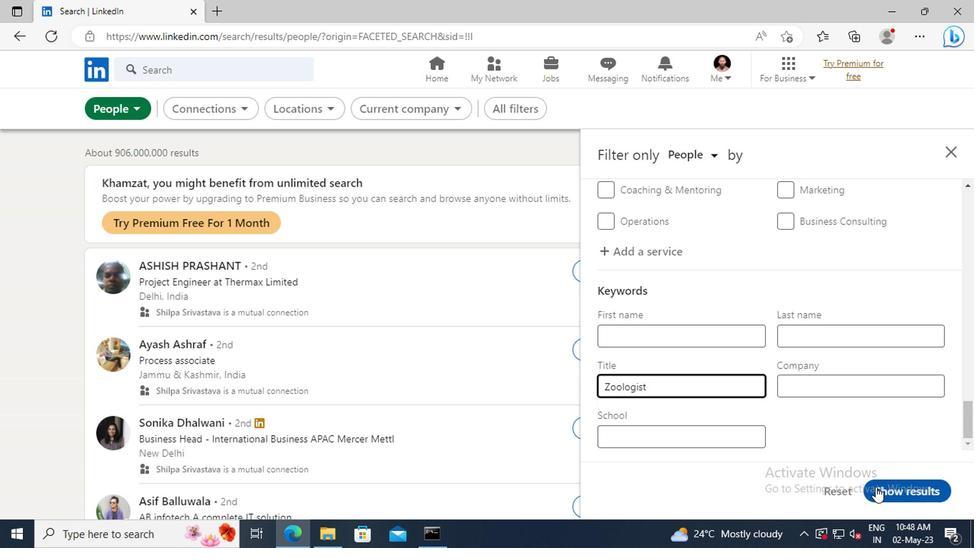 
Action: Mouse moved to (879, 490)
Screenshot: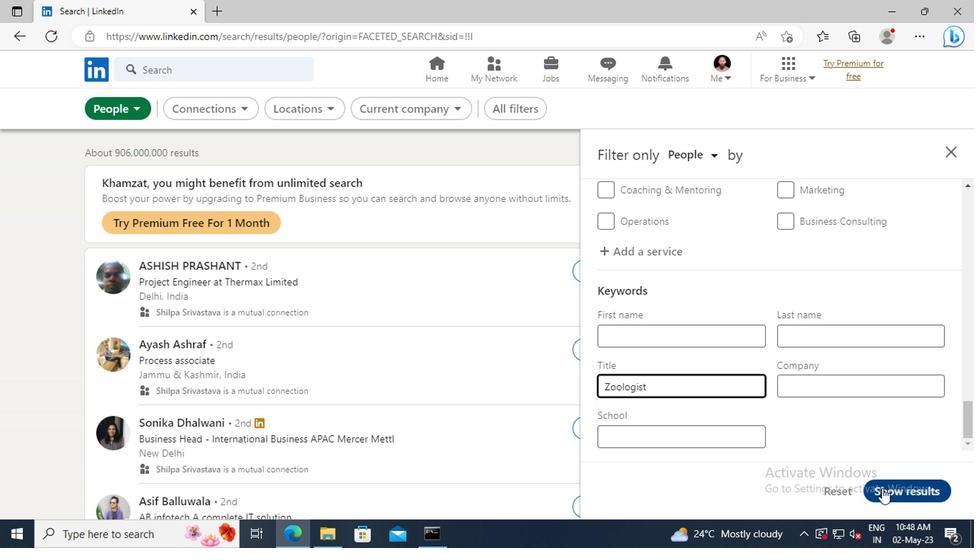 
